 Task: Find connections with filter location Laranjeiras do Sul with filter topic #Personaldevelopmentwith filter profile language German with filter current company SK - Human Resources Consultant with filter school SIES College of Management Studies - India with filter industry Venture Capital and Private Equity Principals with filter service category Public Speaking with filter keywords title Administrative Assistant
Action: Mouse moved to (483, 70)
Screenshot: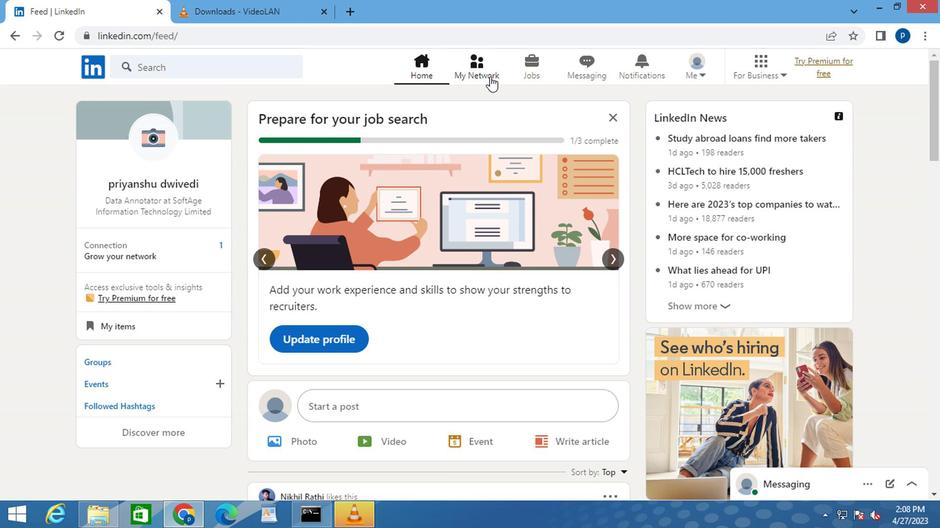 
Action: Mouse pressed left at (483, 70)
Screenshot: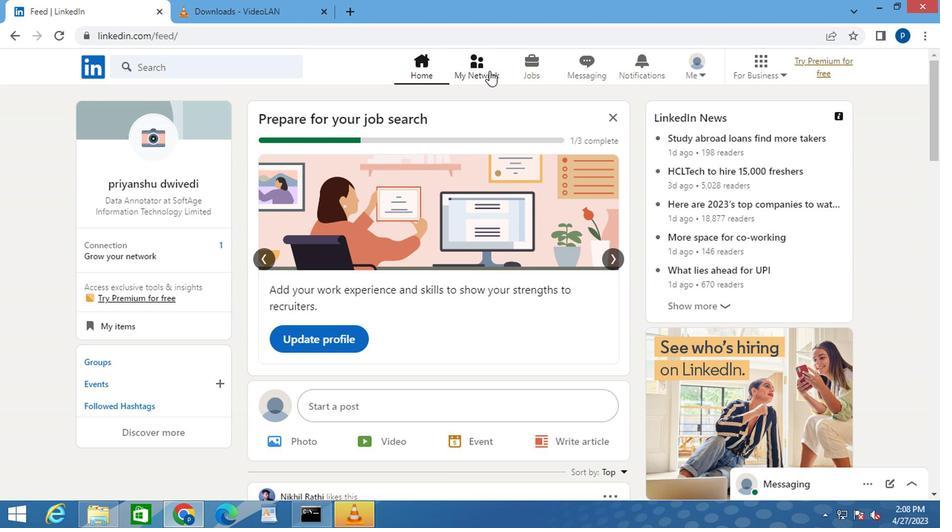 
Action: Mouse moved to (201, 146)
Screenshot: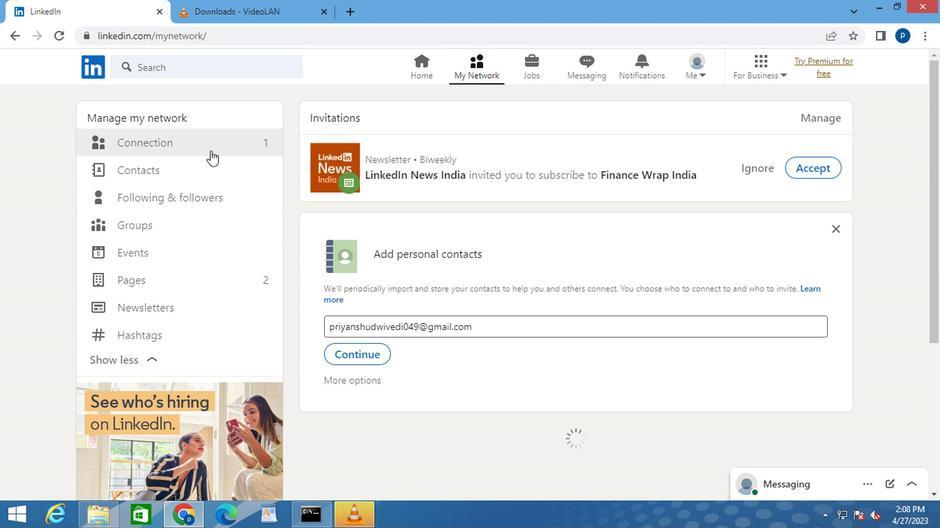 
Action: Mouse pressed left at (201, 146)
Screenshot: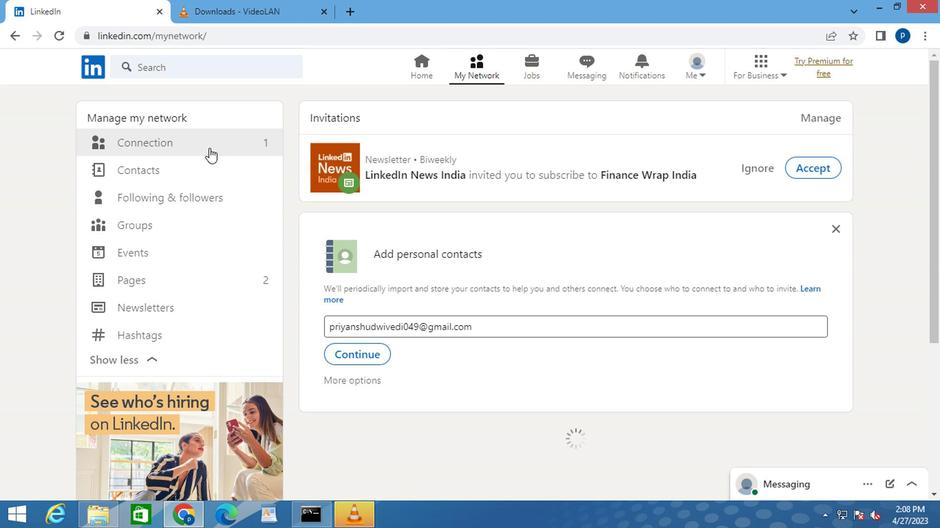 
Action: Mouse moved to (533, 147)
Screenshot: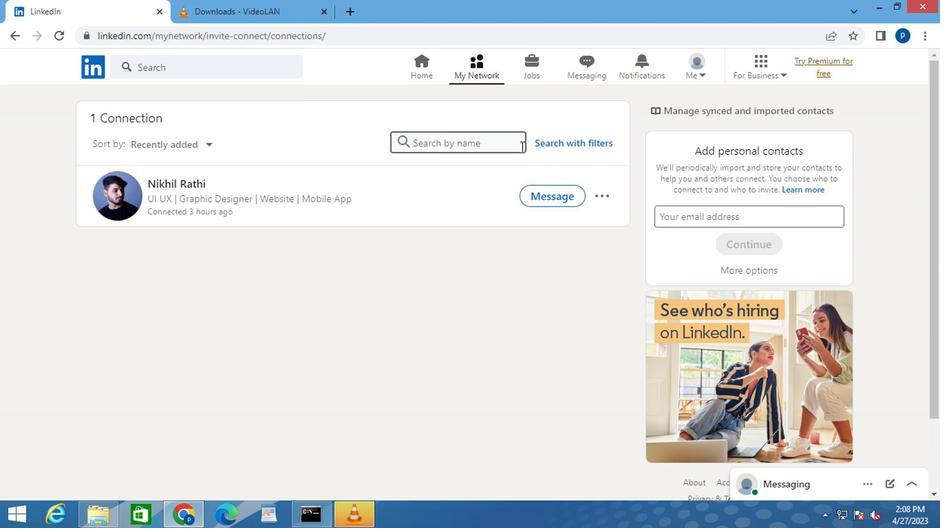 
Action: Mouse pressed left at (533, 147)
Screenshot: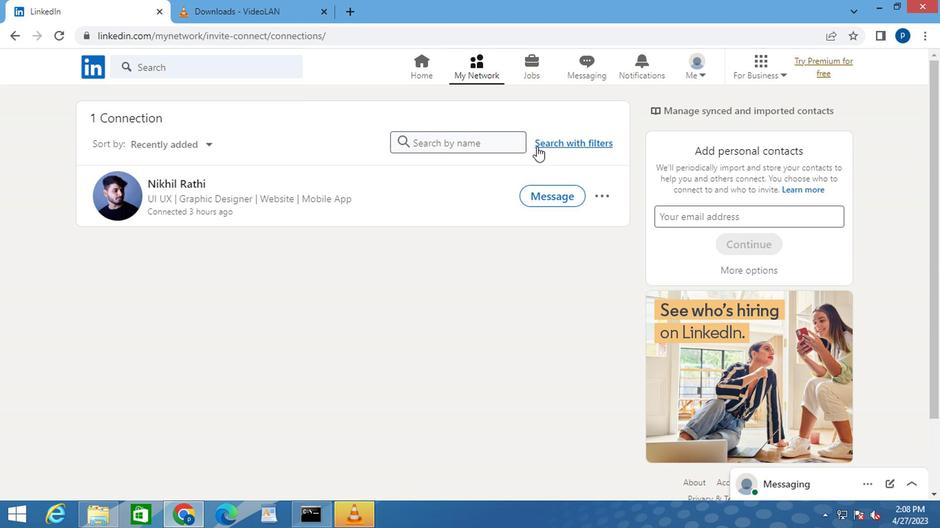 
Action: Mouse moved to (493, 100)
Screenshot: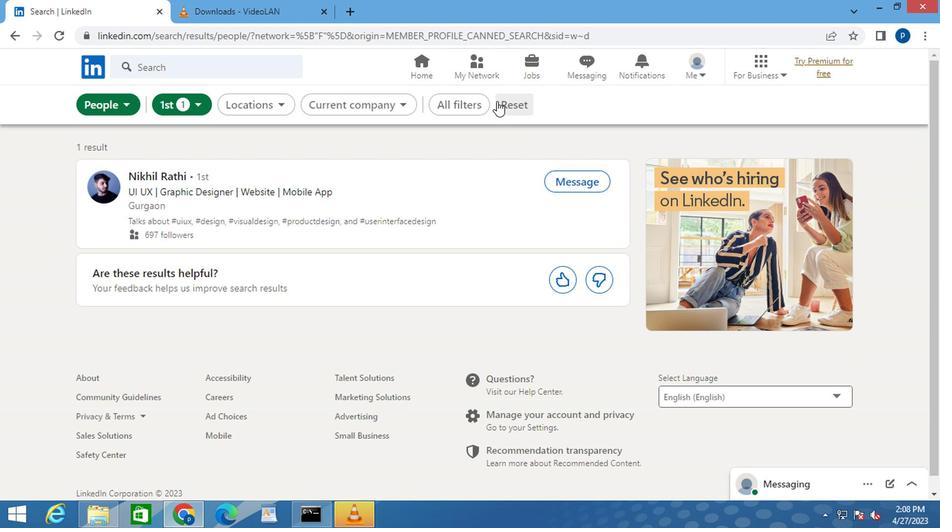 
Action: Mouse pressed left at (493, 100)
Screenshot: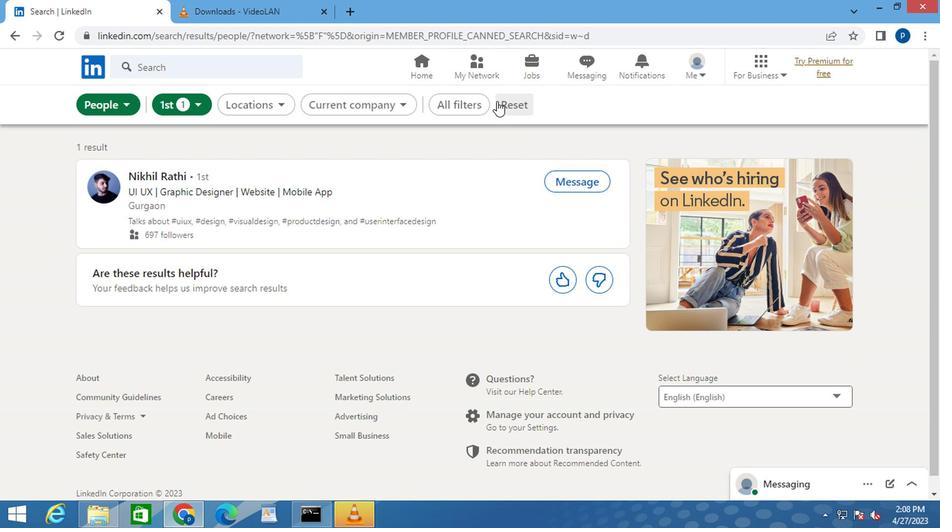 
Action: Mouse moved to (490, 105)
Screenshot: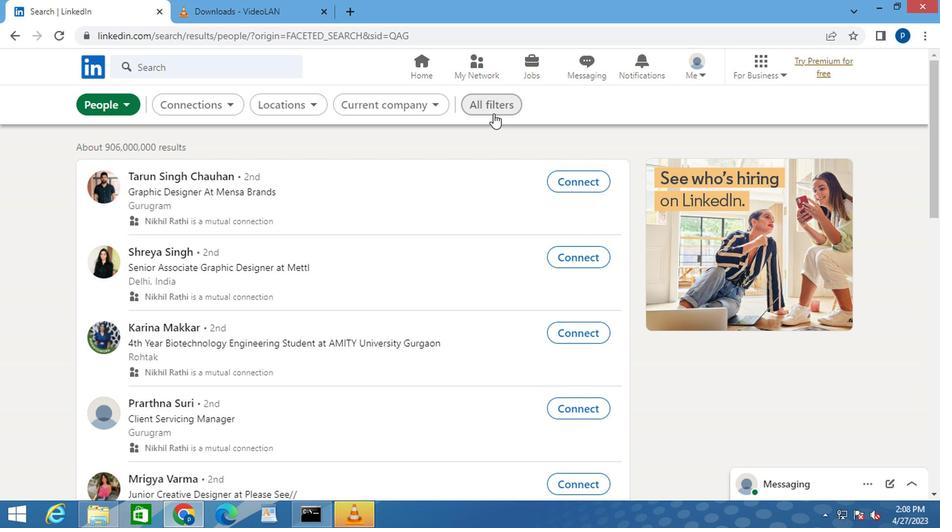 
Action: Mouse pressed left at (490, 105)
Screenshot: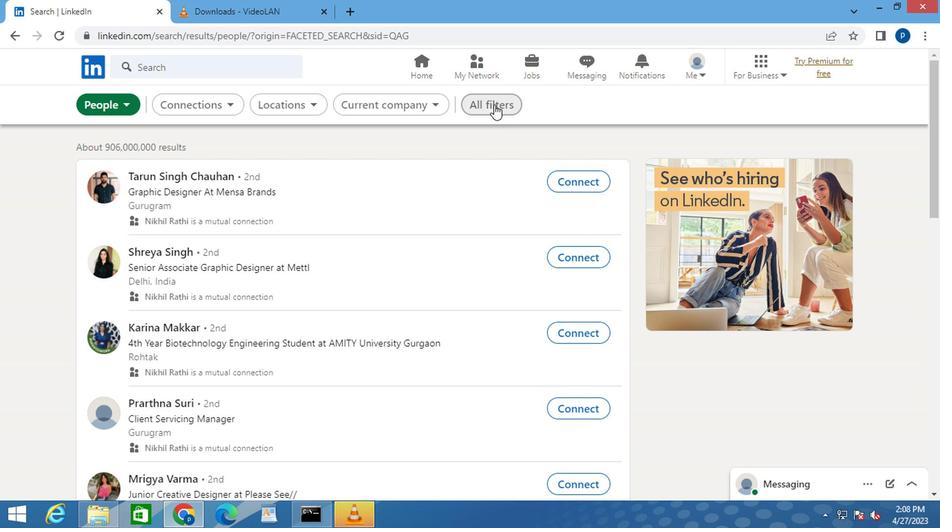 
Action: Mouse pressed left at (490, 105)
Screenshot: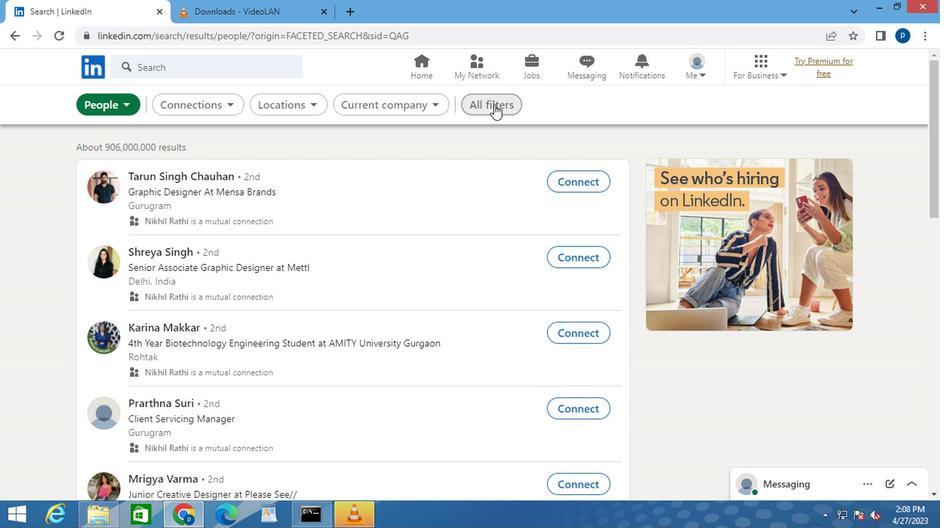 
Action: Mouse moved to (489, 109)
Screenshot: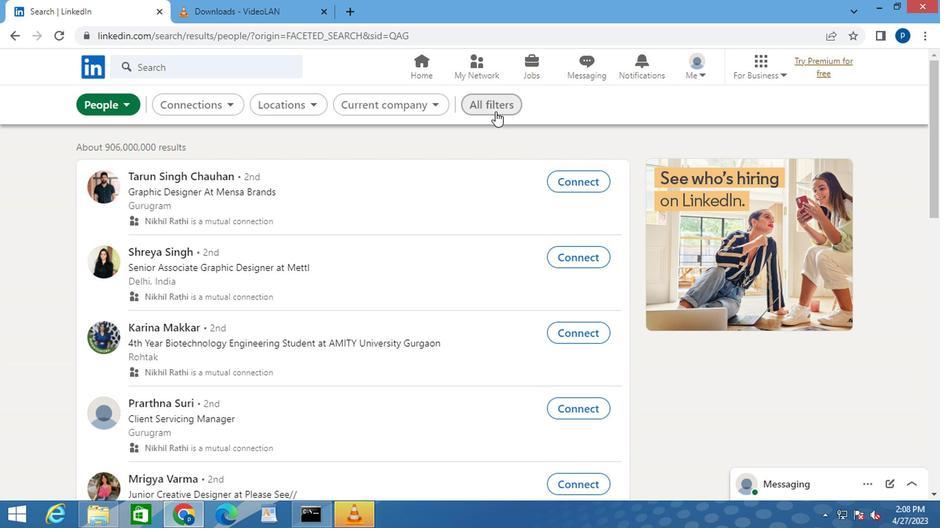 
Action: Mouse pressed left at (489, 109)
Screenshot: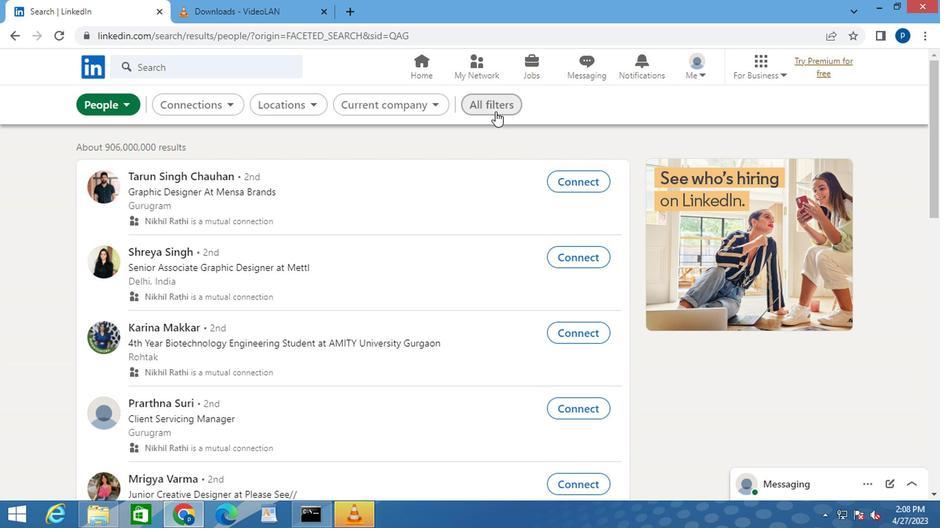 
Action: Mouse moved to (632, 284)
Screenshot: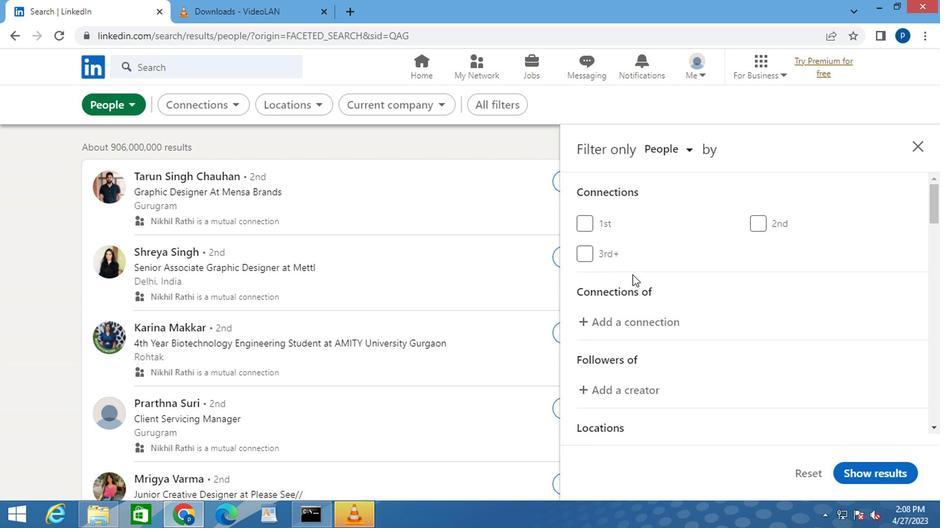 
Action: Mouse scrolled (632, 283) with delta (0, 0)
Screenshot: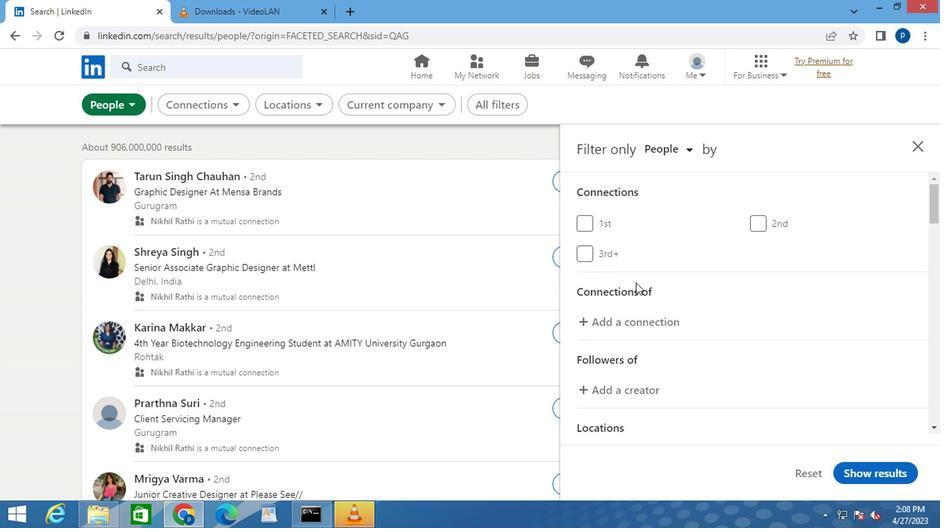 
Action: Mouse scrolled (632, 283) with delta (0, 0)
Screenshot: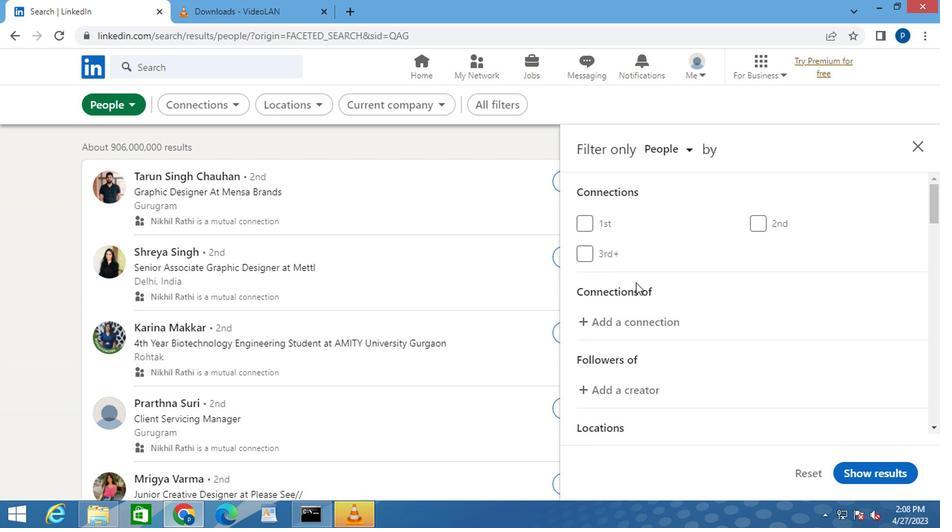 
Action: Mouse moved to (787, 383)
Screenshot: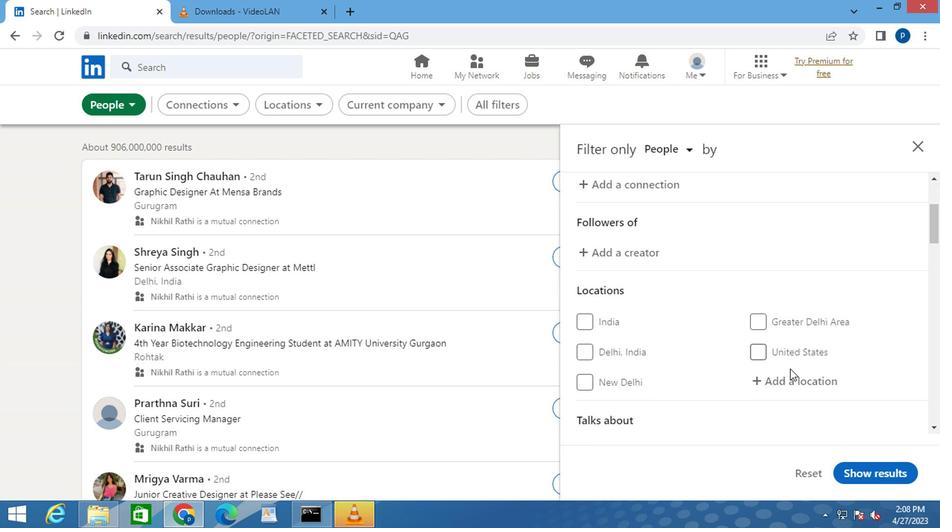 
Action: Mouse pressed left at (787, 383)
Screenshot: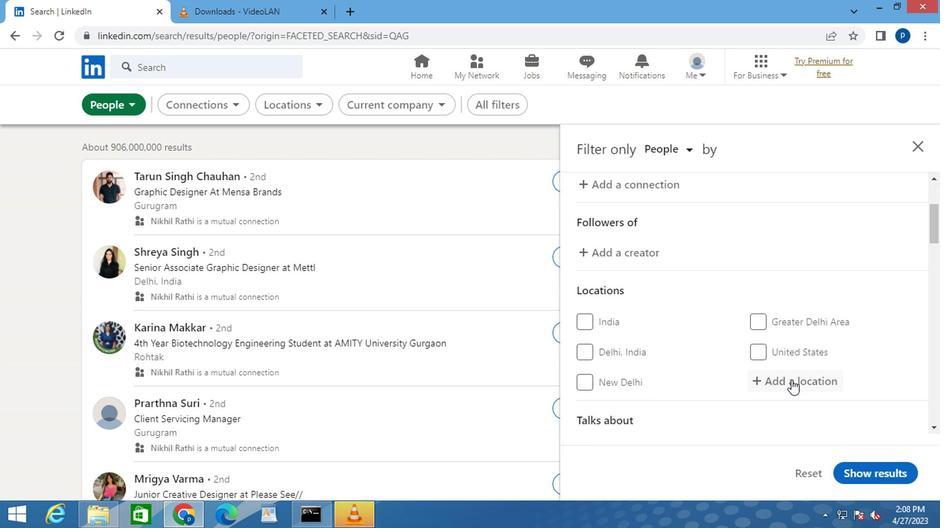 
Action: Key pressed l<Key.caps_lock>aranjeiras
Screenshot: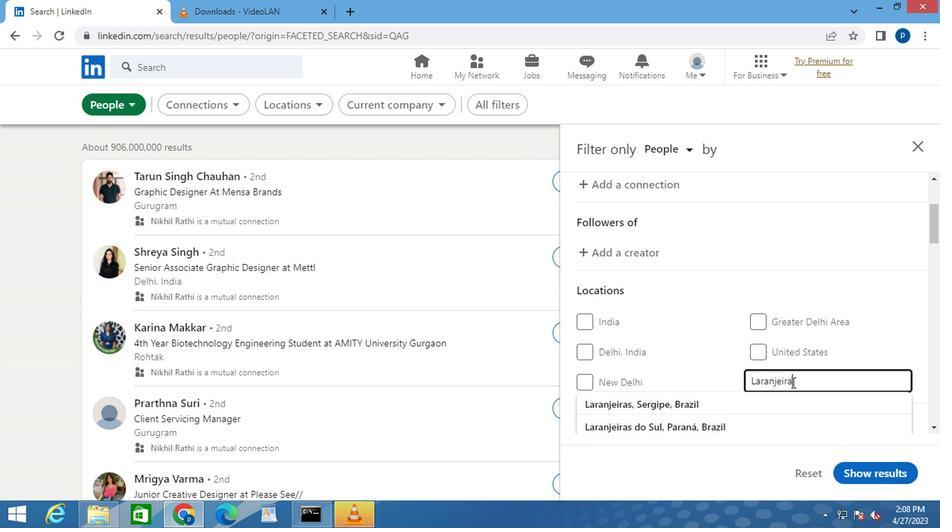 
Action: Mouse moved to (629, 400)
Screenshot: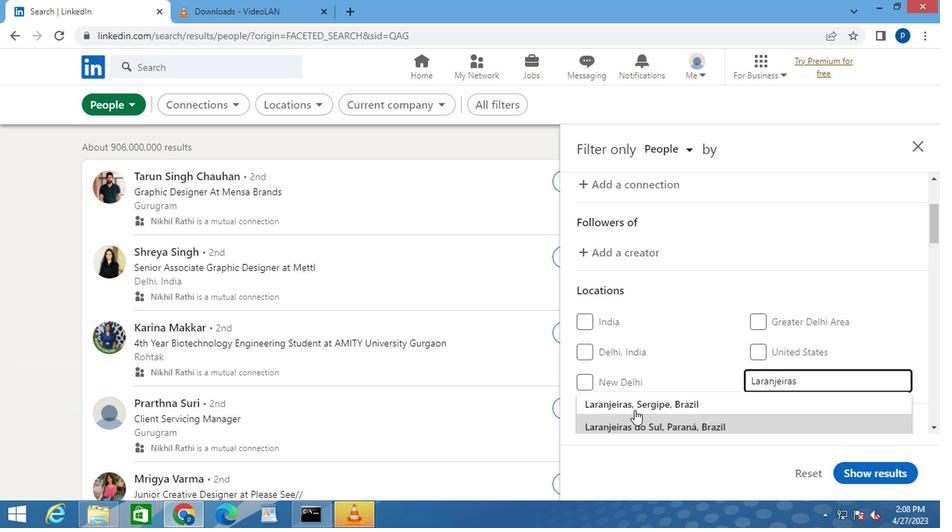 
Action: Mouse pressed left at (629, 400)
Screenshot: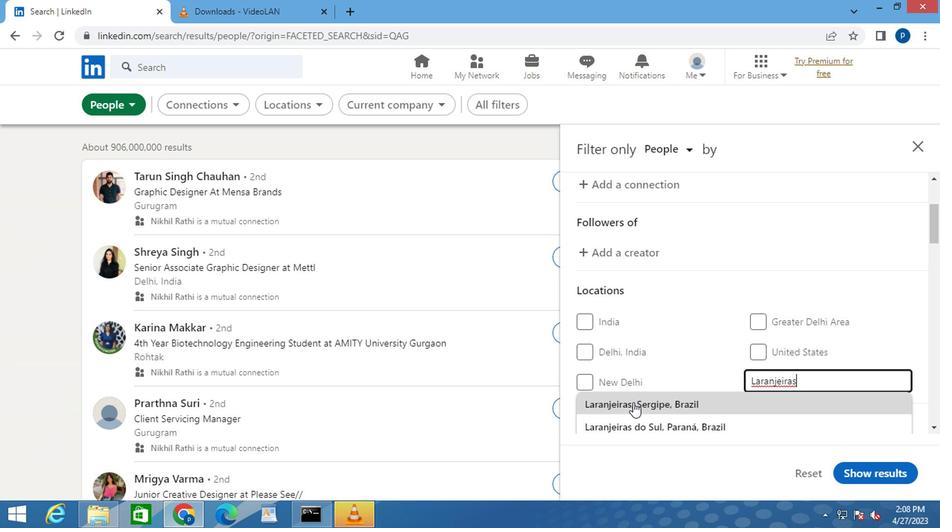 
Action: Mouse moved to (633, 396)
Screenshot: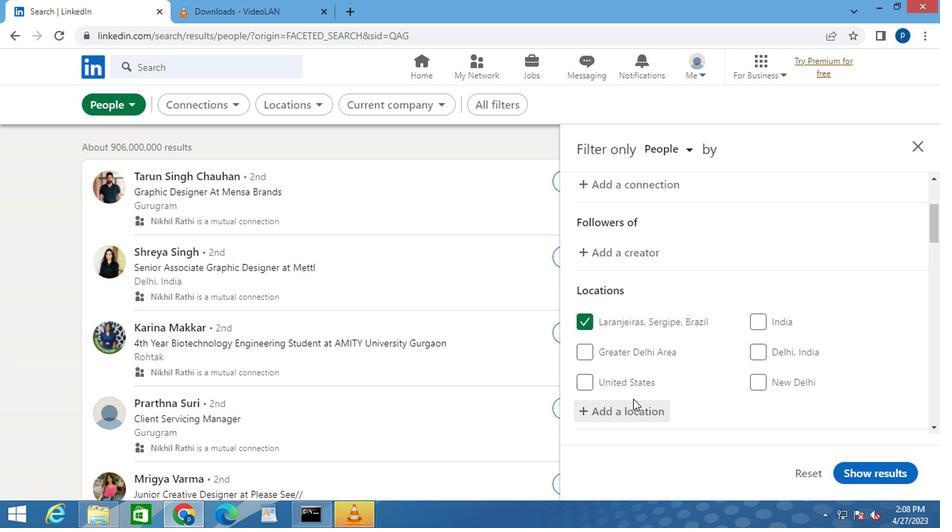 
Action: Mouse scrolled (633, 395) with delta (0, 0)
Screenshot: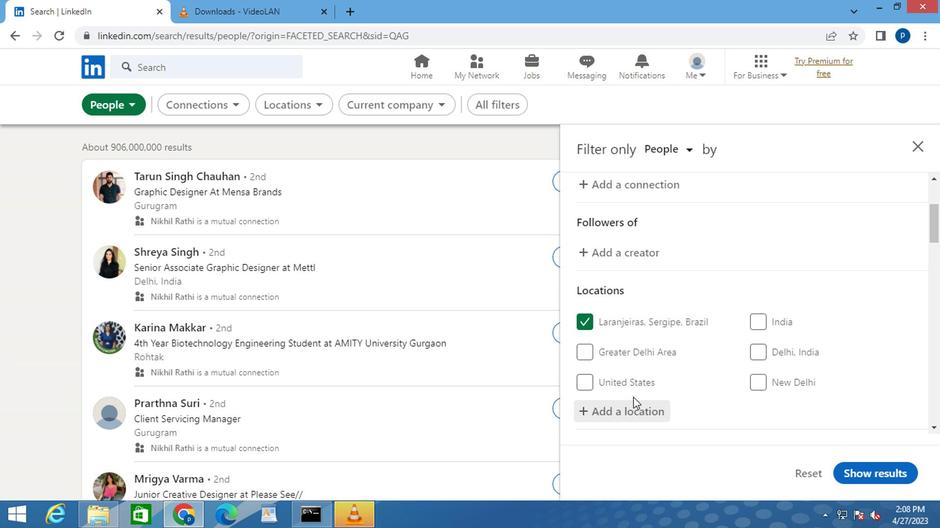 
Action: Mouse scrolled (633, 395) with delta (0, 0)
Screenshot: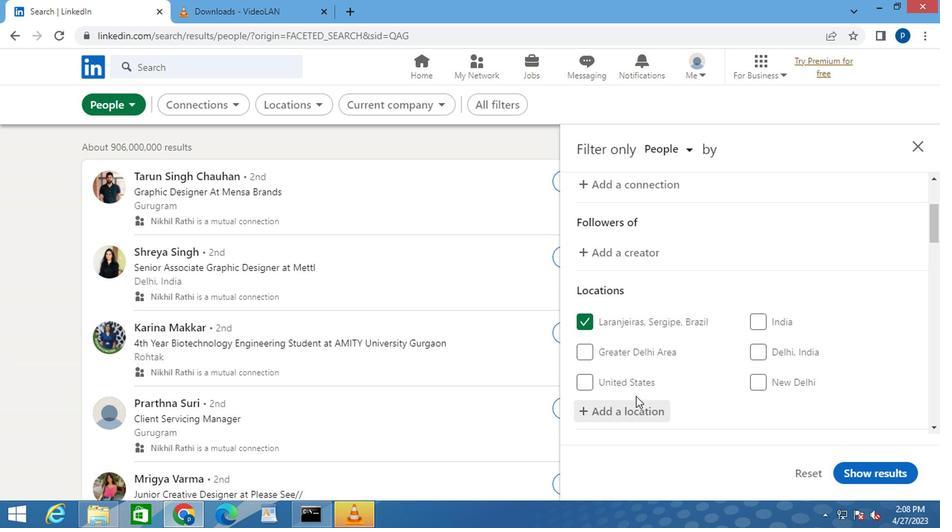 
Action: Mouse moved to (634, 394)
Screenshot: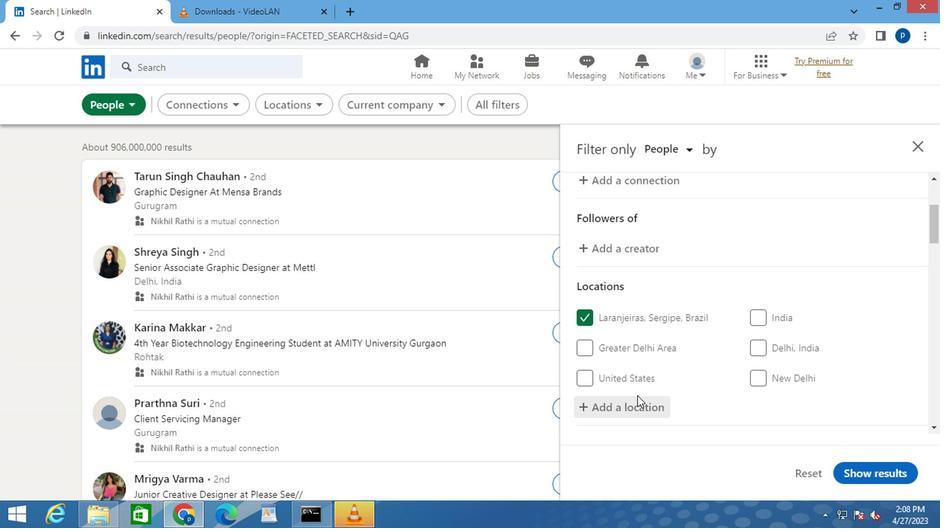 
Action: Mouse scrolled (634, 393) with delta (0, 0)
Screenshot: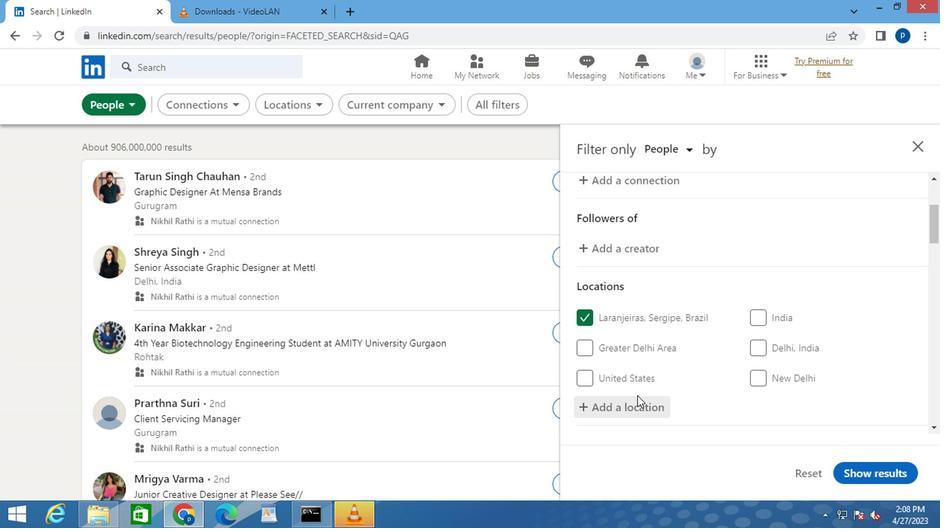 
Action: Mouse moved to (754, 335)
Screenshot: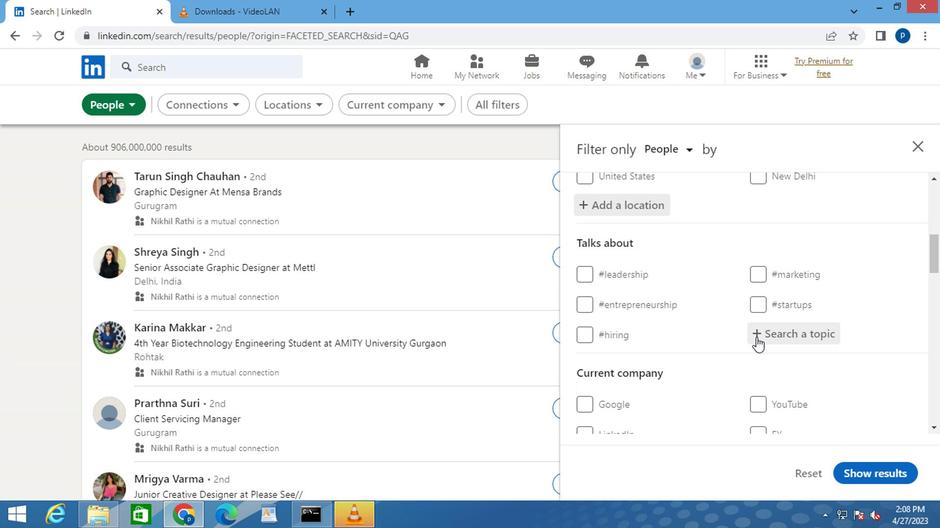 
Action: Mouse pressed left at (754, 335)
Screenshot: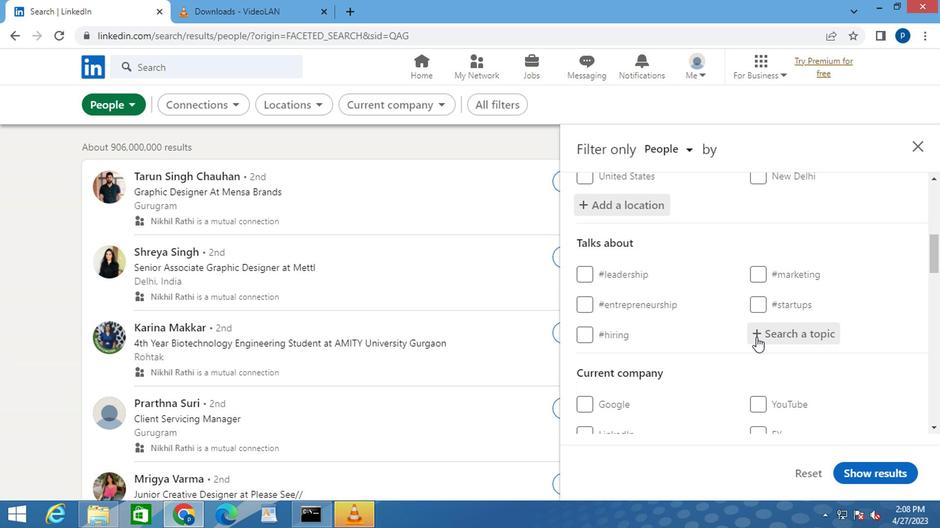 
Action: Key pressed <Key.shift>#<Key.caps_lock>P<Key.caps_lock>ERSONALDEVELOPMENT
Screenshot: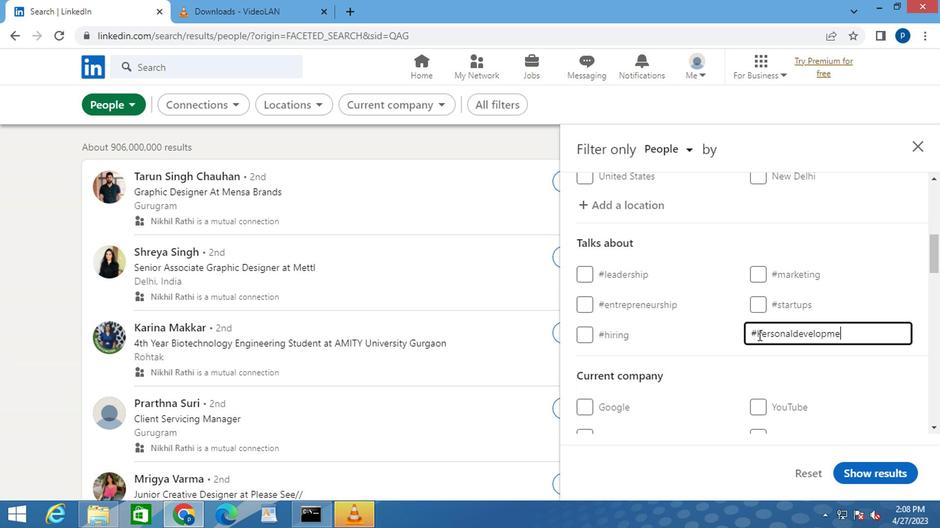 
Action: Mouse moved to (720, 347)
Screenshot: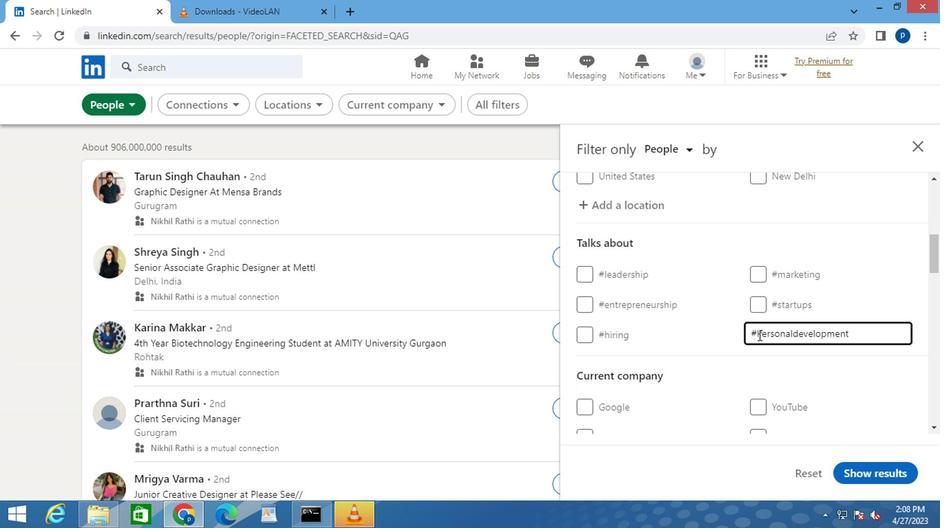 
Action: Mouse scrolled (720, 346) with delta (0, 0)
Screenshot: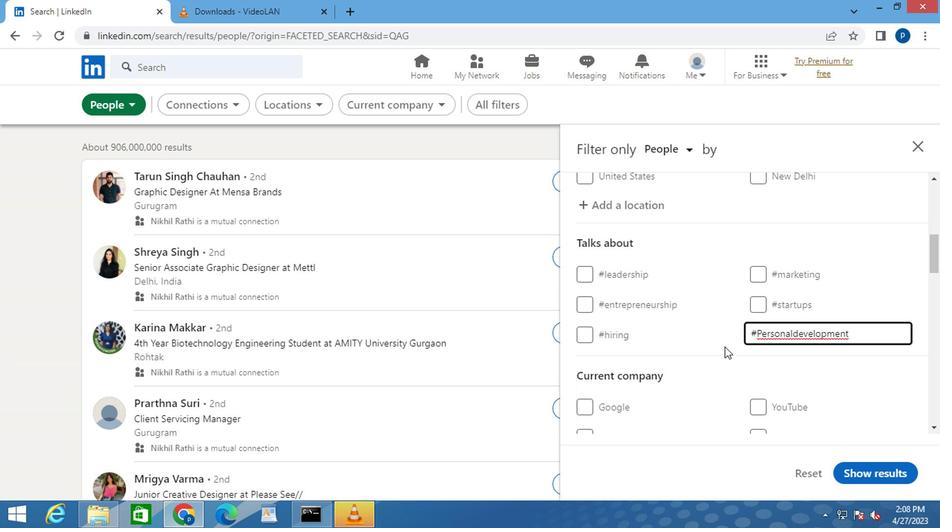 
Action: Mouse scrolled (720, 346) with delta (0, 0)
Screenshot: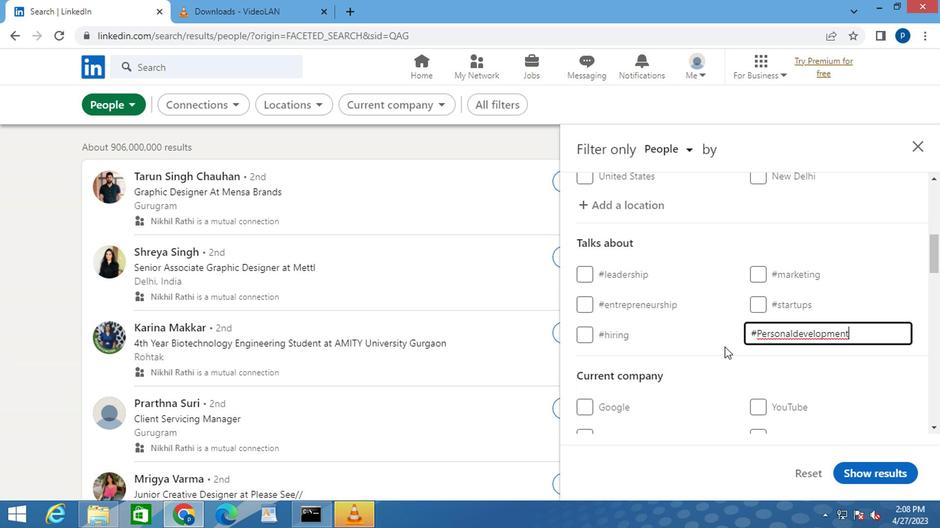 
Action: Mouse moved to (719, 347)
Screenshot: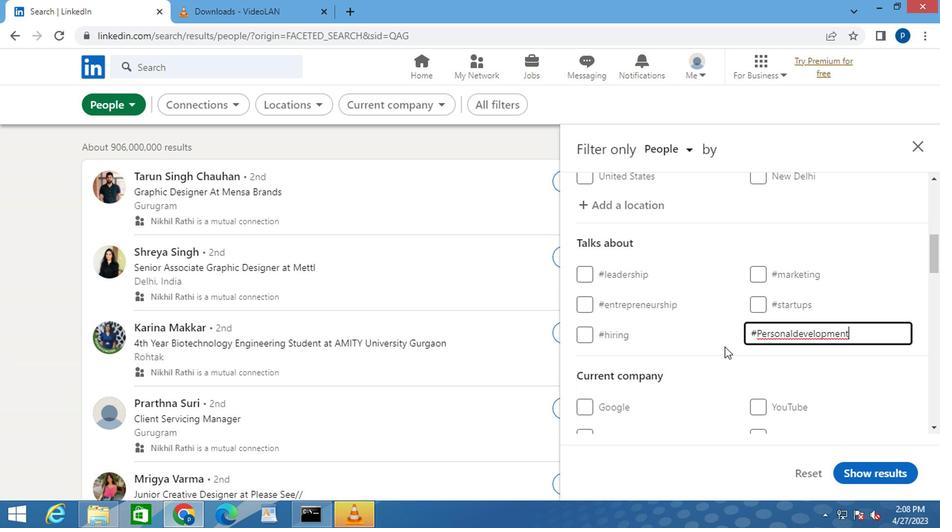
Action: Mouse scrolled (719, 346) with delta (0, 0)
Screenshot: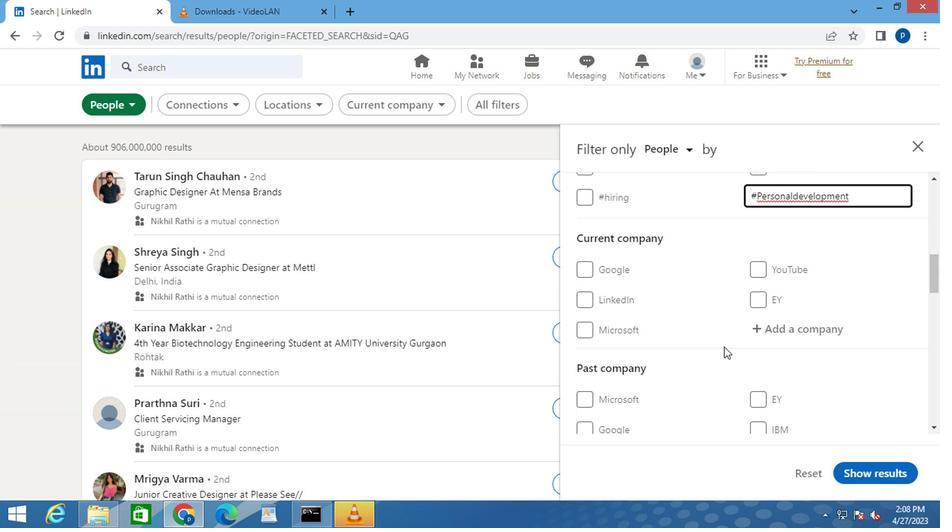 
Action: Mouse moved to (719, 347)
Screenshot: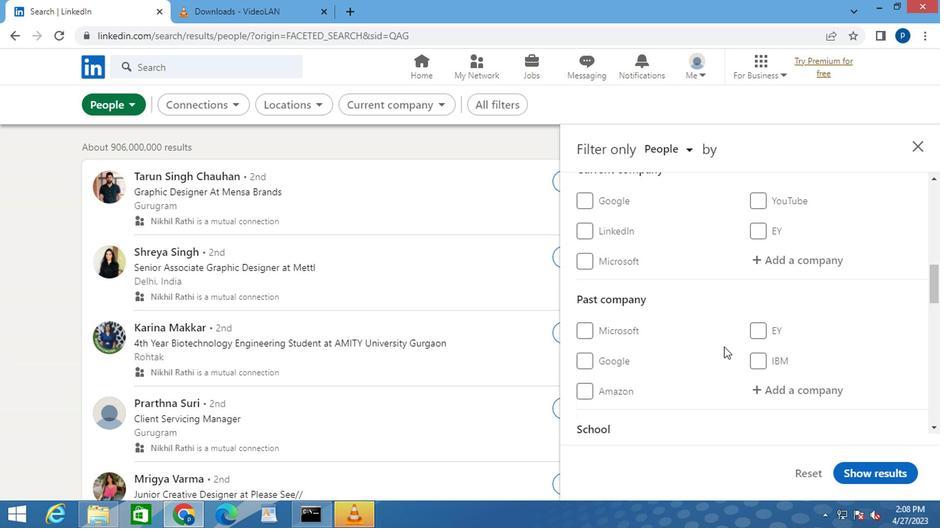 
Action: Mouse scrolled (719, 346) with delta (0, 0)
Screenshot: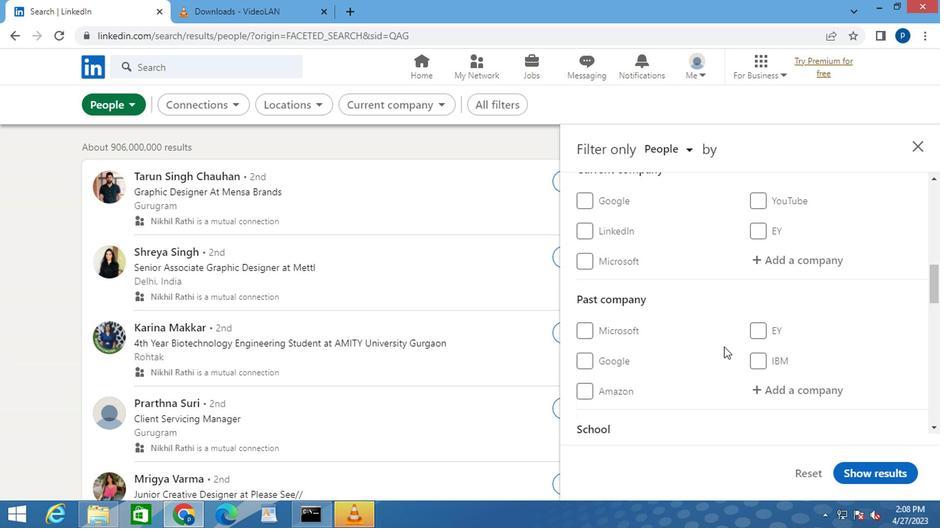 
Action: Mouse moved to (718, 347)
Screenshot: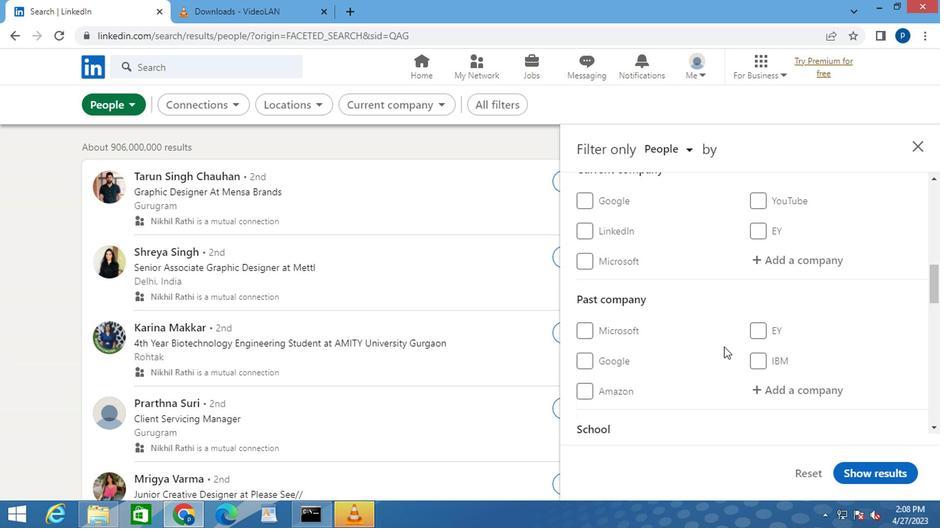 
Action: Mouse scrolled (718, 346) with delta (0, 0)
Screenshot: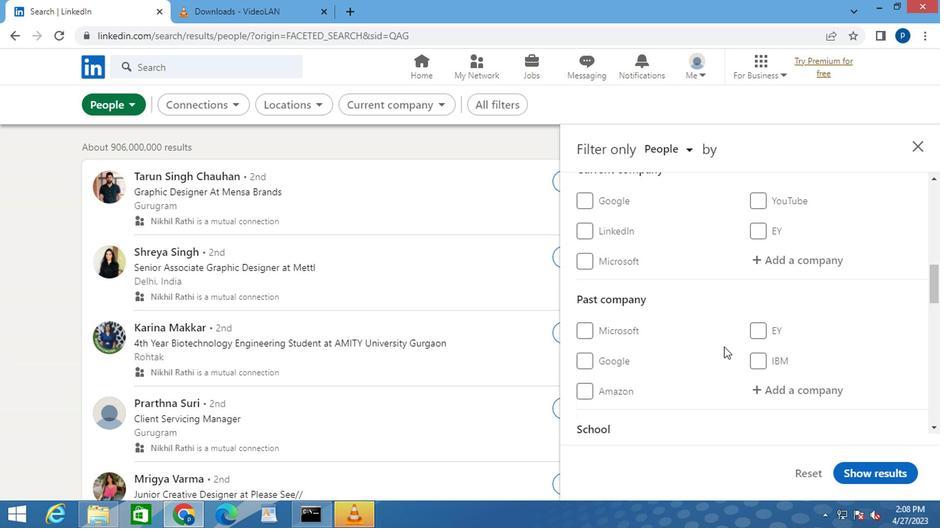
Action: Mouse moved to (705, 340)
Screenshot: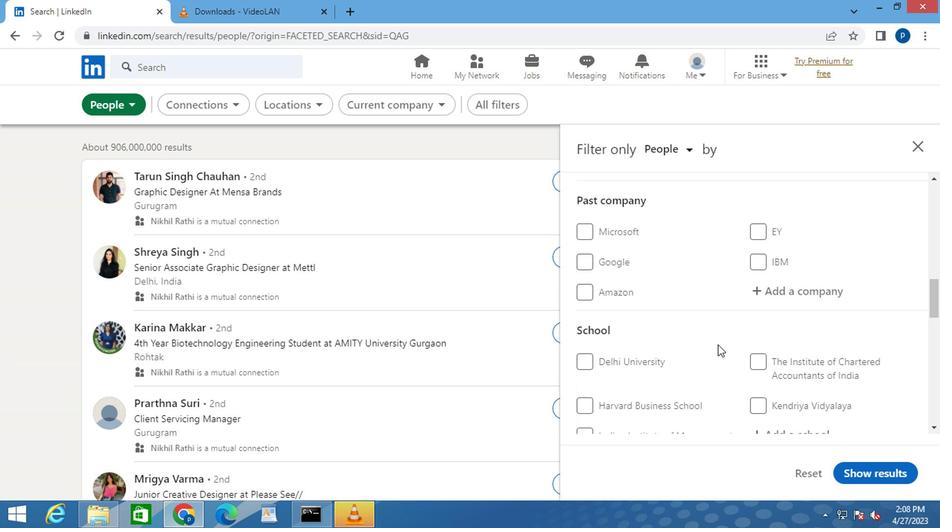 
Action: Mouse scrolled (705, 339) with delta (0, 0)
Screenshot: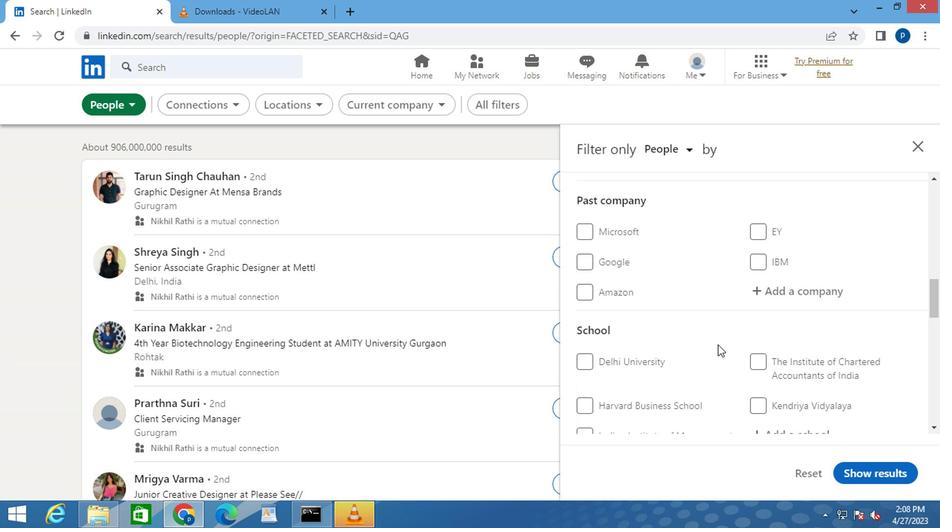 
Action: Mouse moved to (697, 342)
Screenshot: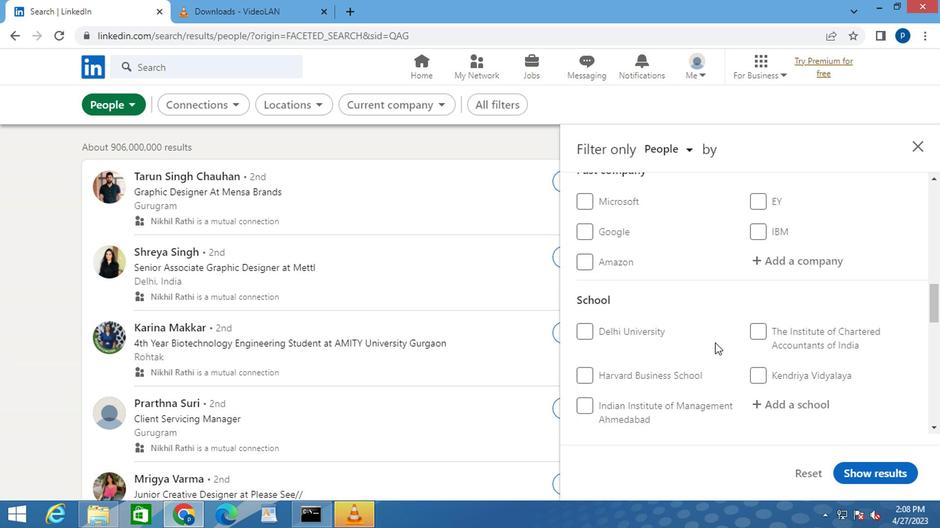 
Action: Mouse scrolled (697, 341) with delta (0, 0)
Screenshot: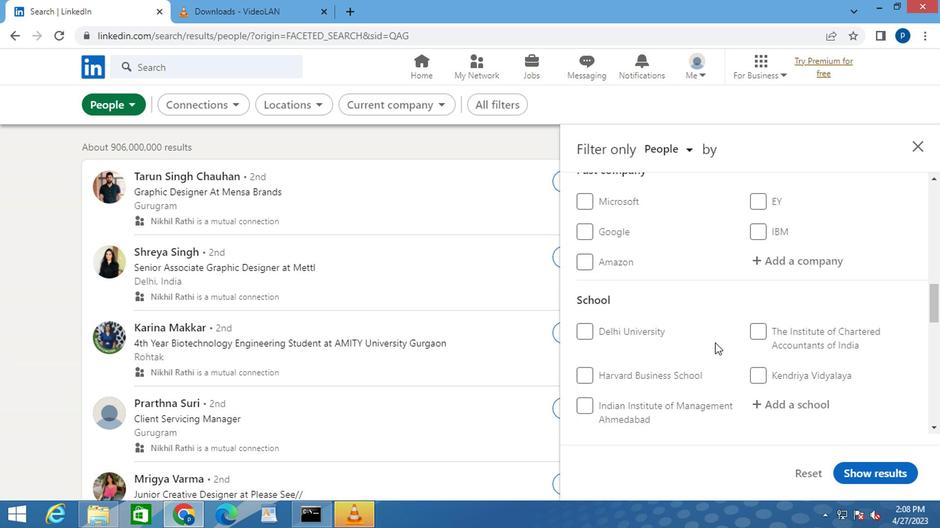 
Action: Mouse moved to (696, 342)
Screenshot: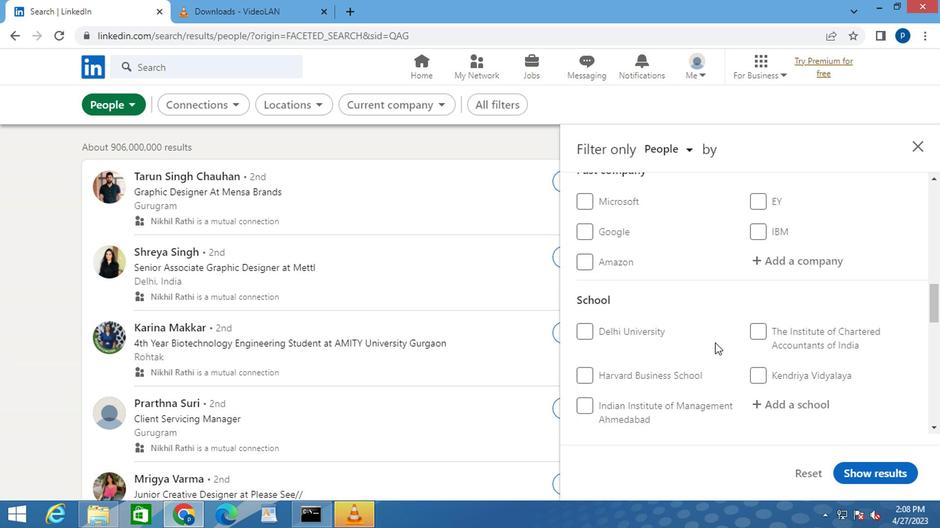
Action: Mouse scrolled (696, 341) with delta (0, 0)
Screenshot: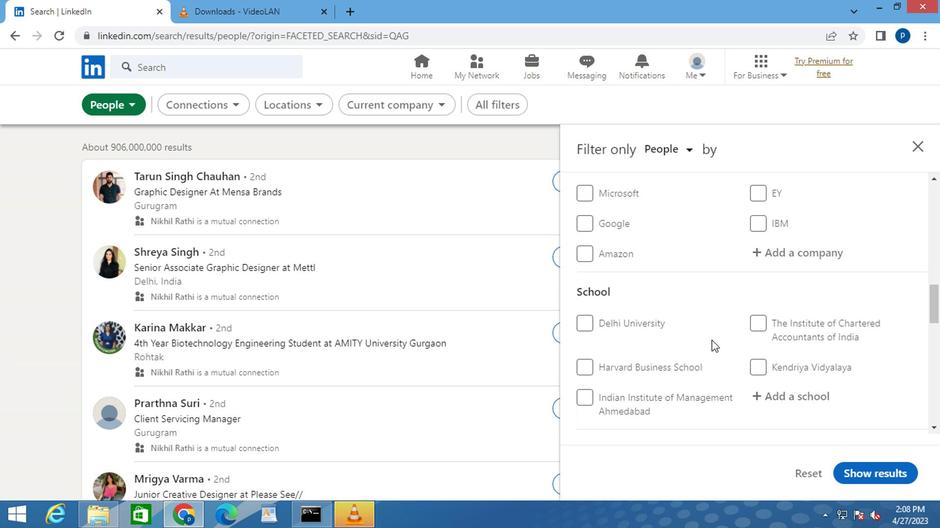 
Action: Mouse moved to (690, 339)
Screenshot: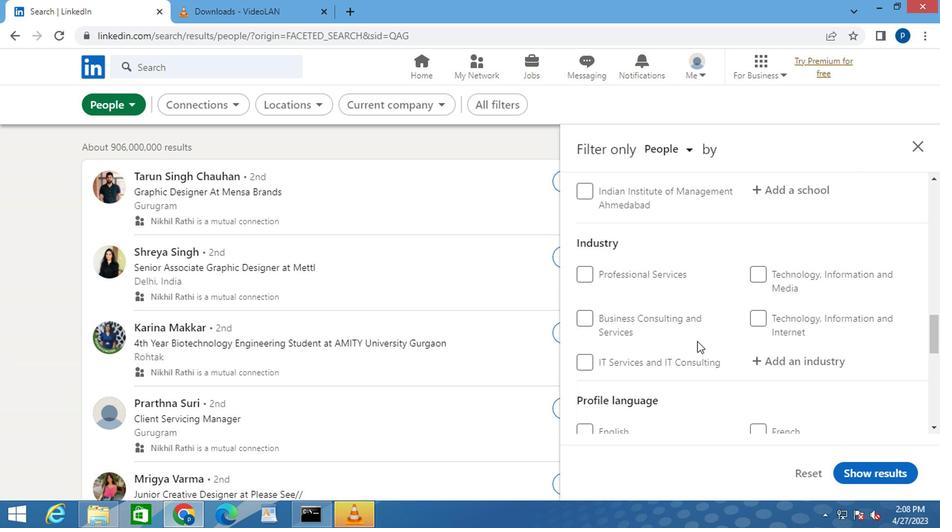 
Action: Mouse scrolled (690, 339) with delta (0, 0)
Screenshot: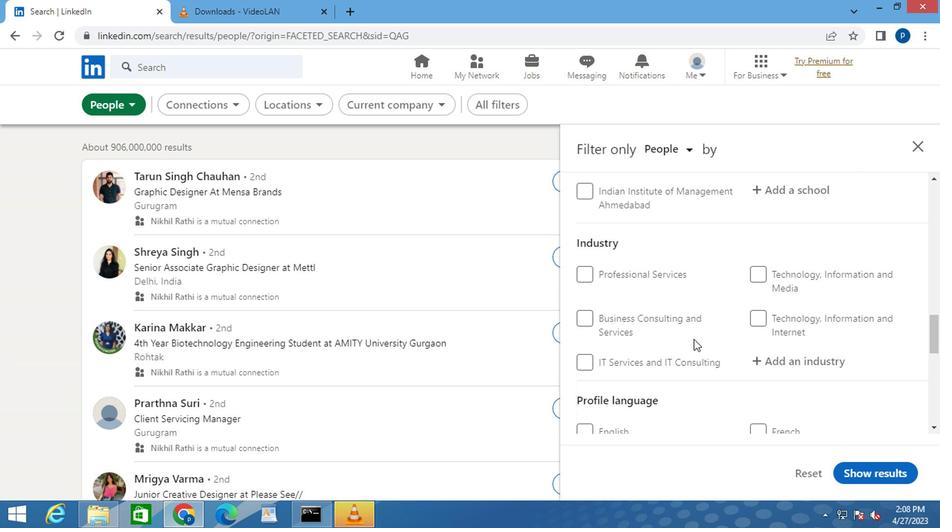 
Action: Mouse scrolled (690, 339) with delta (0, 0)
Screenshot: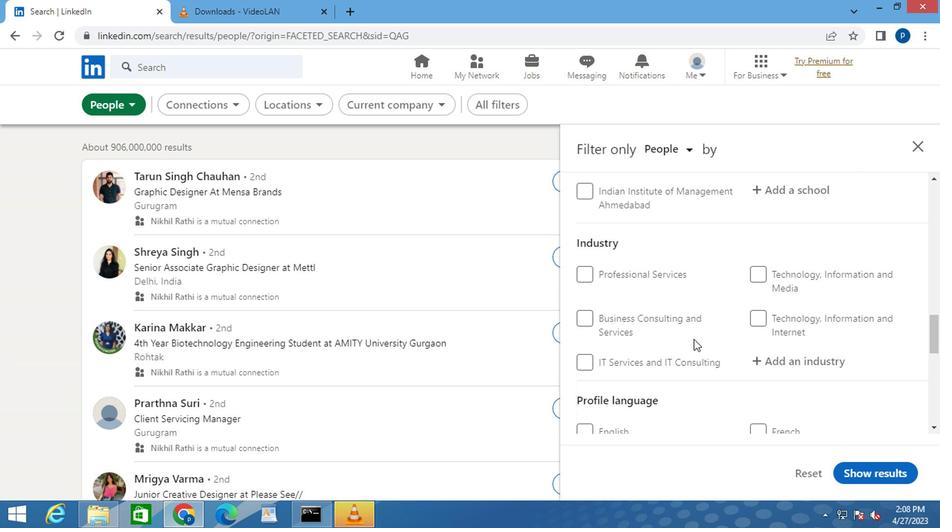 
Action: Mouse moved to (589, 357)
Screenshot: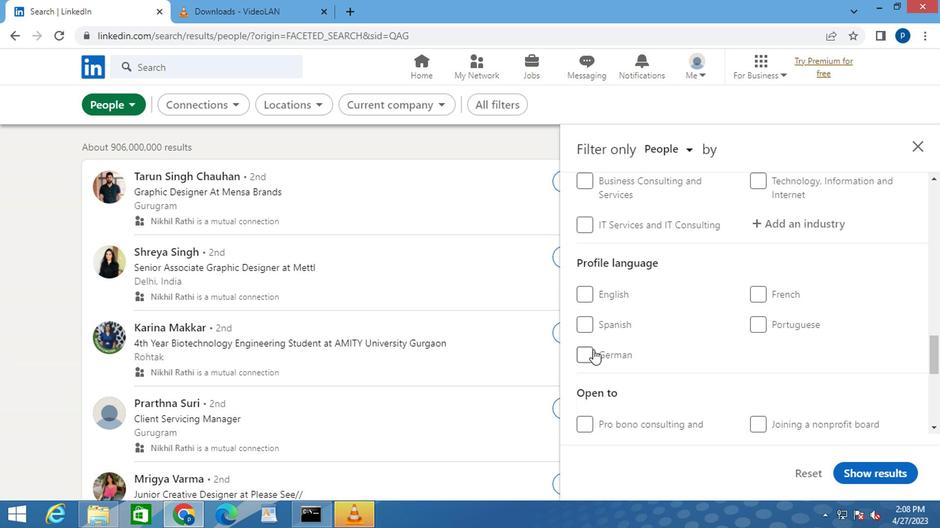 
Action: Mouse pressed left at (589, 357)
Screenshot: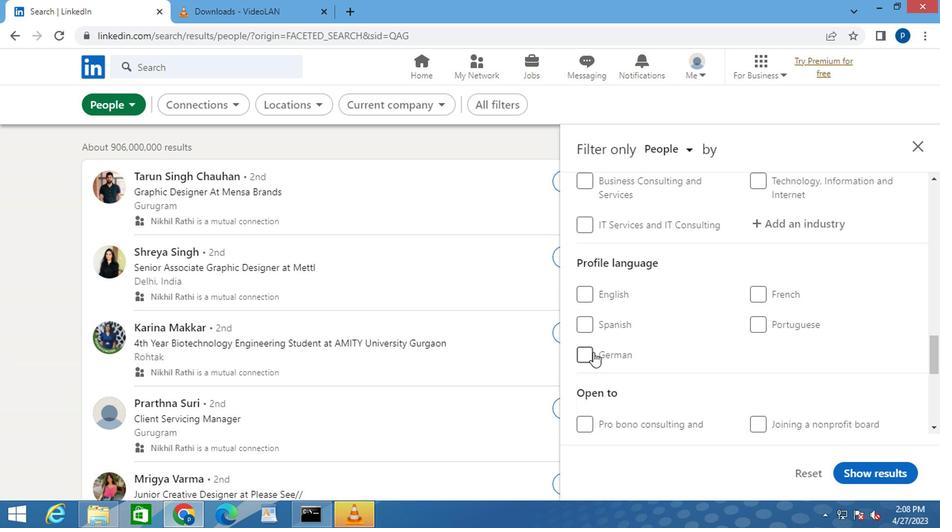 
Action: Mouse moved to (653, 326)
Screenshot: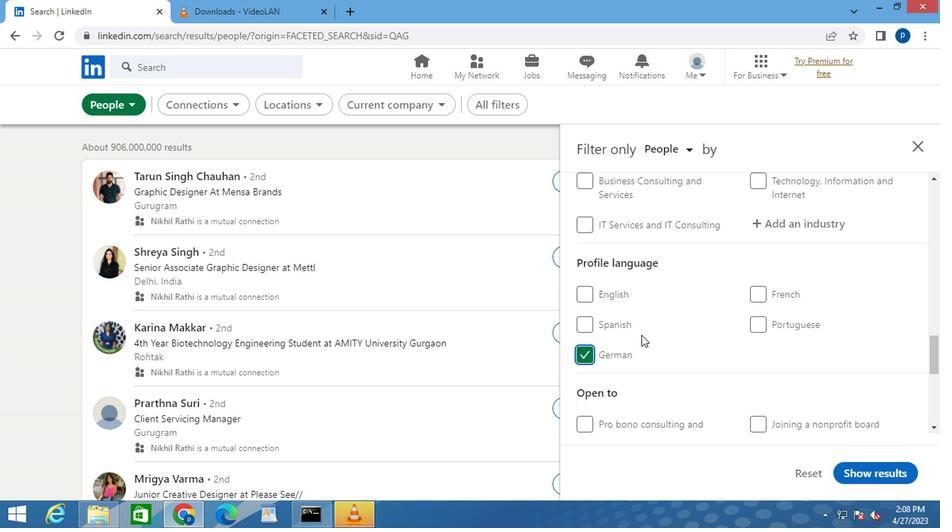 
Action: Mouse scrolled (653, 327) with delta (0, 0)
Screenshot: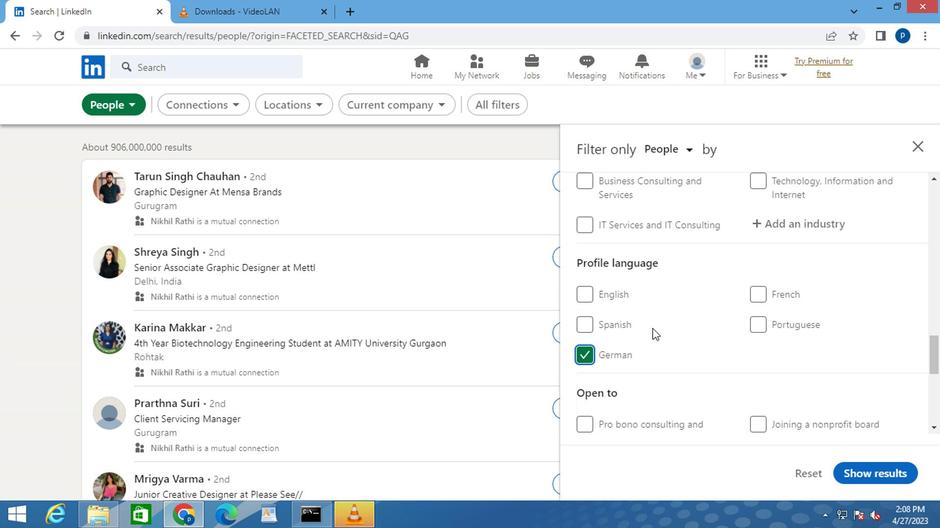 
Action: Mouse scrolled (653, 327) with delta (0, 0)
Screenshot: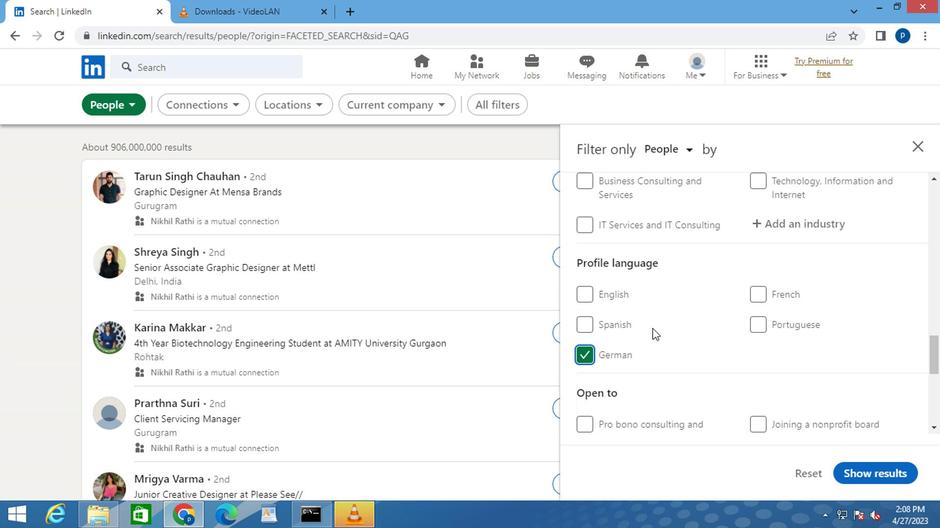 
Action: Mouse scrolled (653, 327) with delta (0, 0)
Screenshot: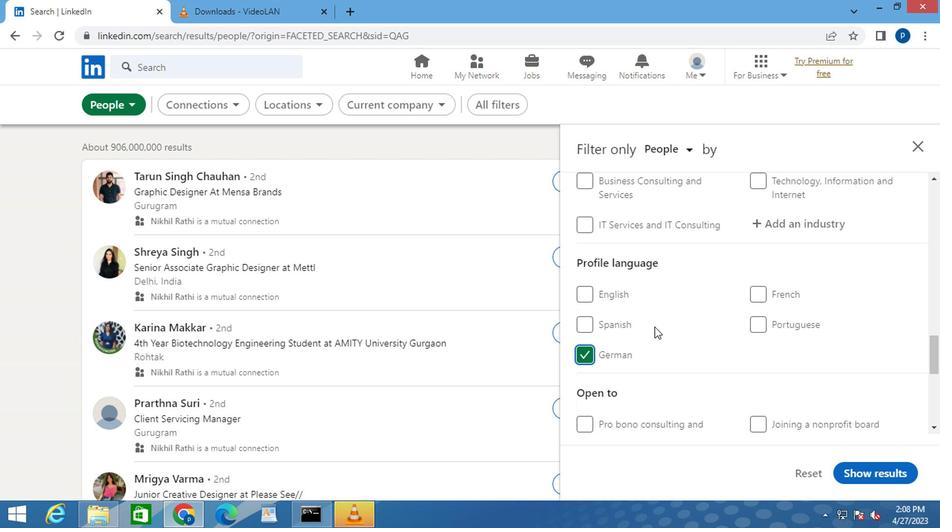 
Action: Mouse scrolled (653, 327) with delta (0, 0)
Screenshot: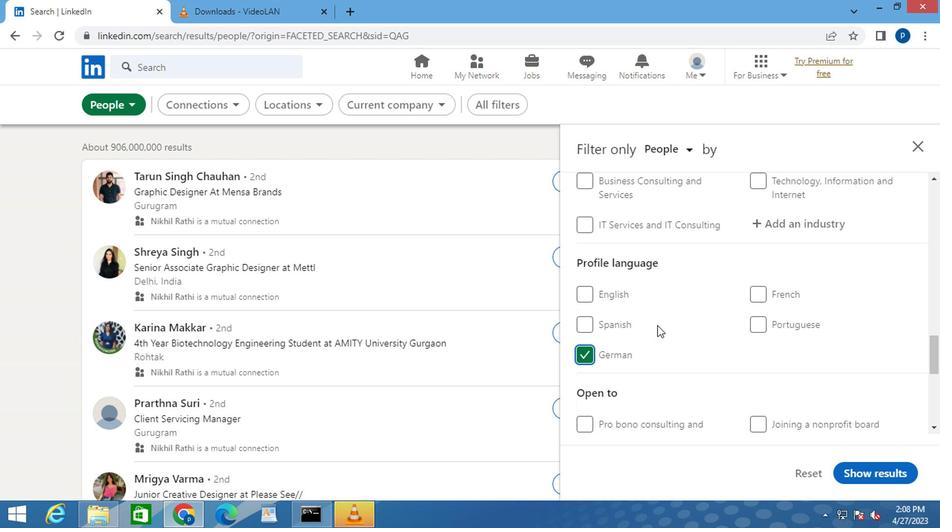 
Action: Mouse moved to (653, 326)
Screenshot: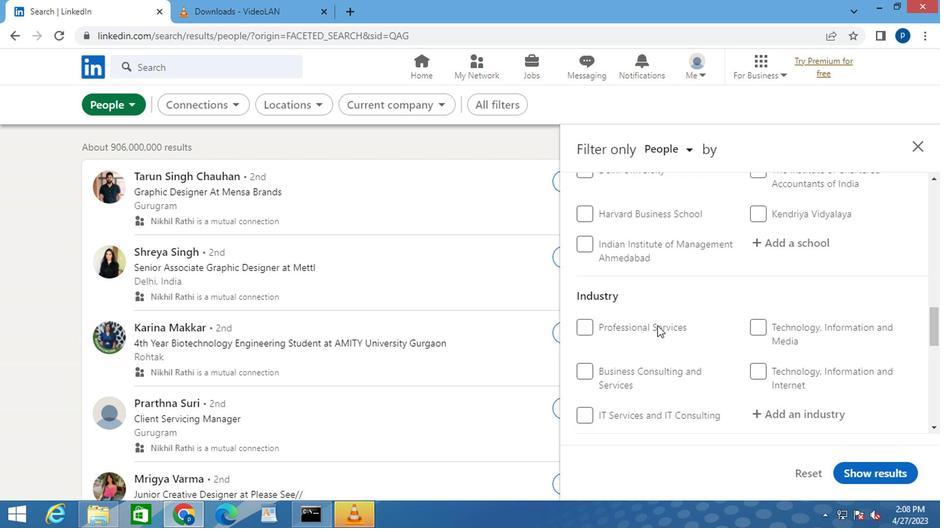 
Action: Mouse scrolled (653, 327) with delta (0, 0)
Screenshot: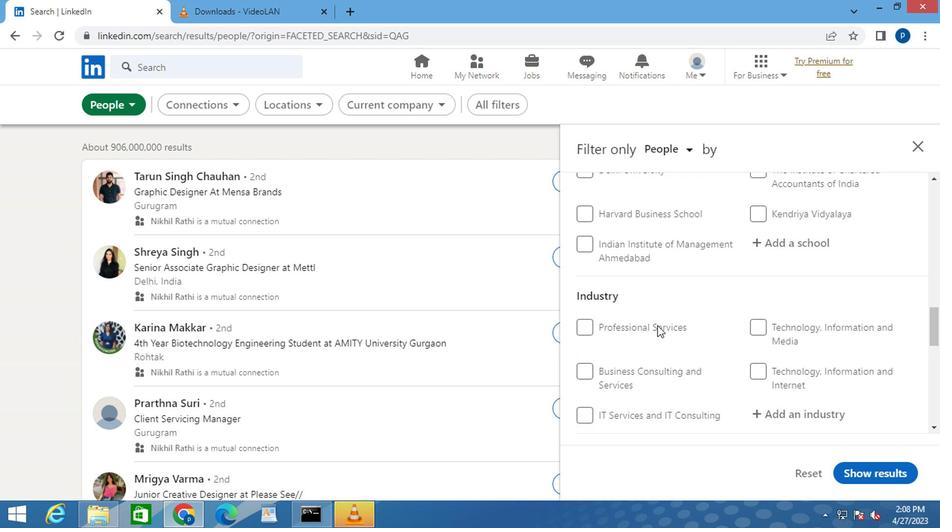 
Action: Mouse scrolled (653, 327) with delta (0, 0)
Screenshot: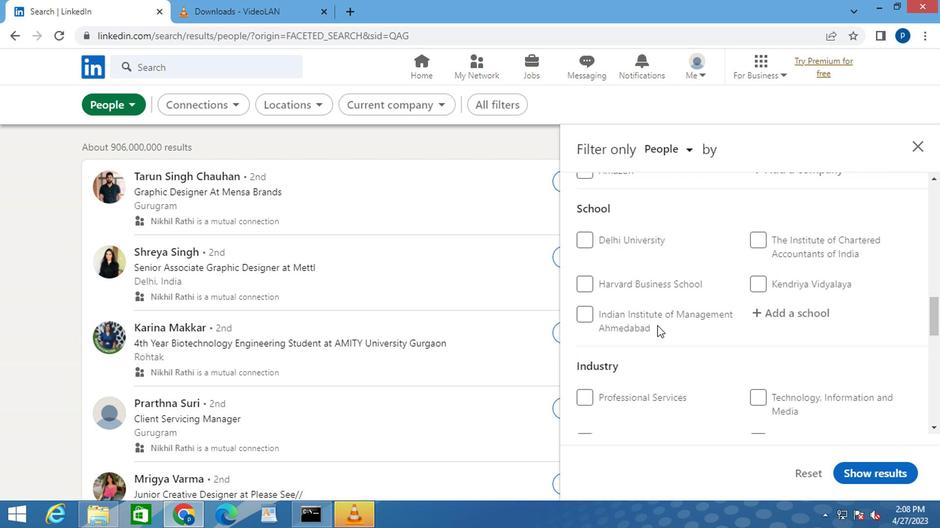 
Action: Mouse moved to (758, 315)
Screenshot: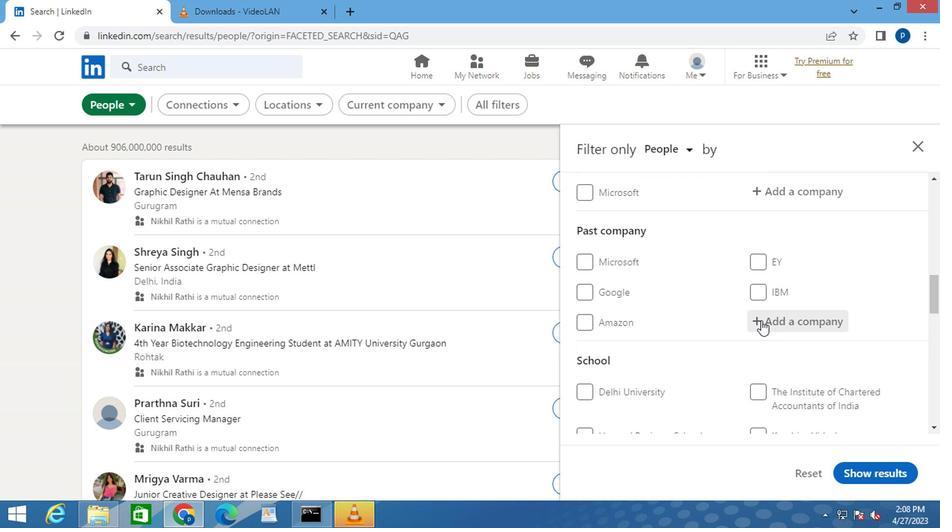 
Action: Mouse scrolled (758, 315) with delta (0, 0)
Screenshot: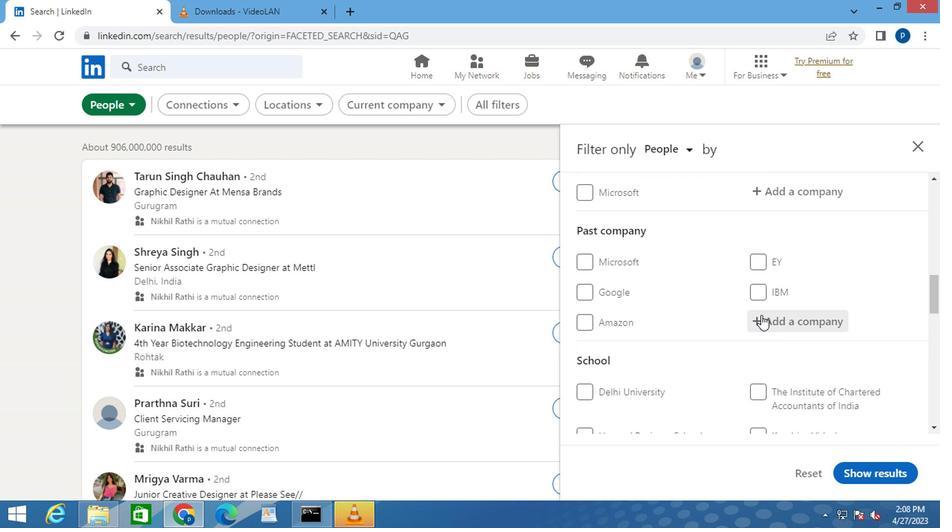 
Action: Mouse moved to (762, 264)
Screenshot: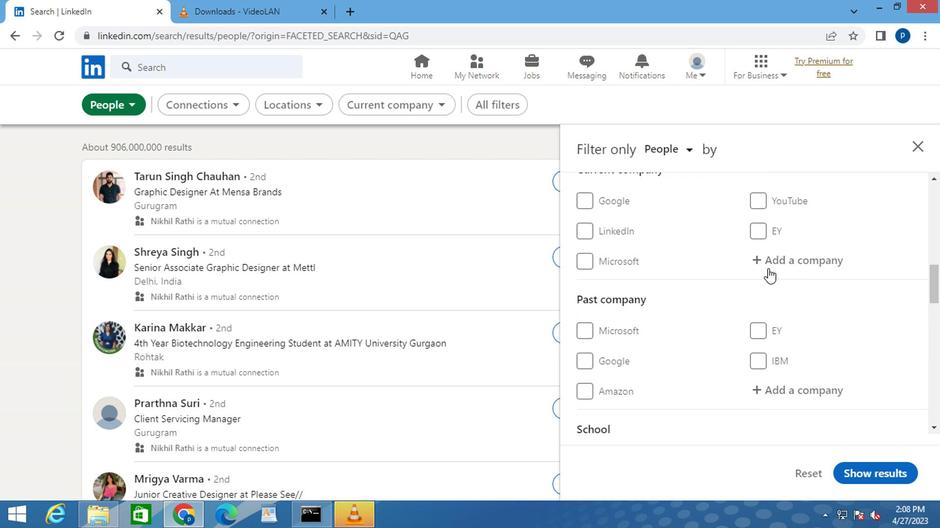 
Action: Mouse pressed left at (762, 264)
Screenshot: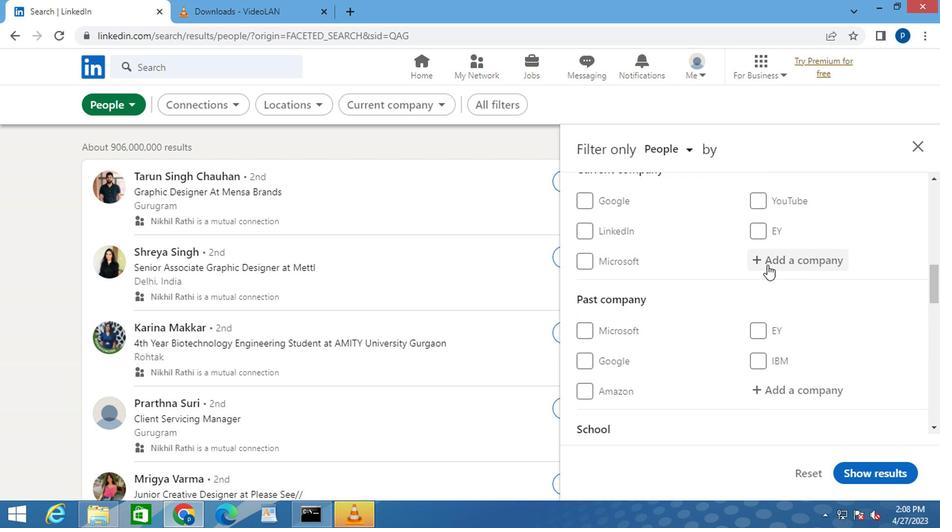 
Action: Key pressed <Key.caps_lock>SK<Key.space>H<Key.caps_lock>UMAN<Key.space><Key.caps_lock>R<Key.caps_lock>E
Screenshot: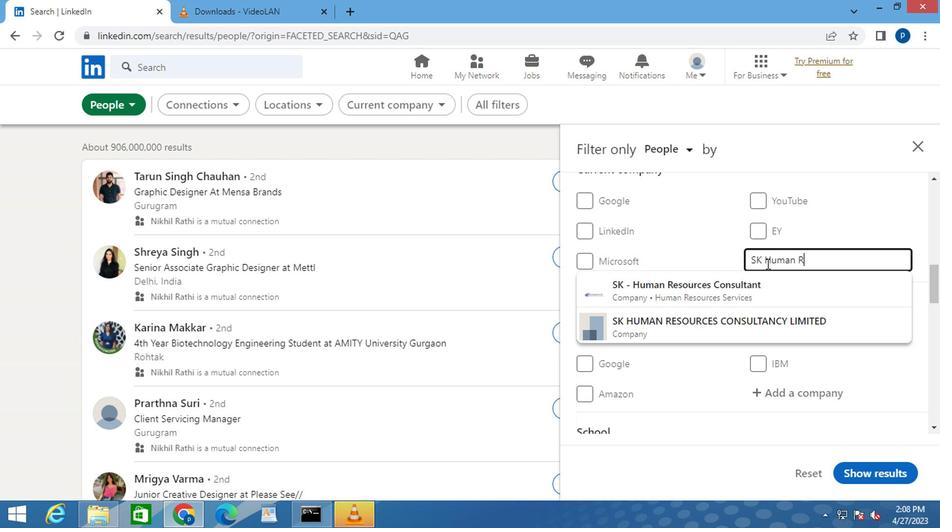 
Action: Mouse moved to (731, 283)
Screenshot: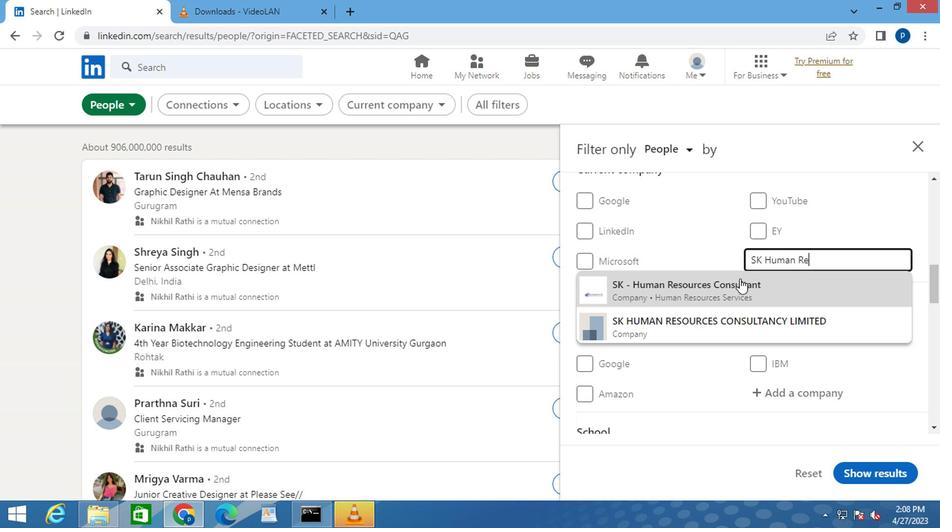 
Action: Mouse pressed left at (731, 283)
Screenshot: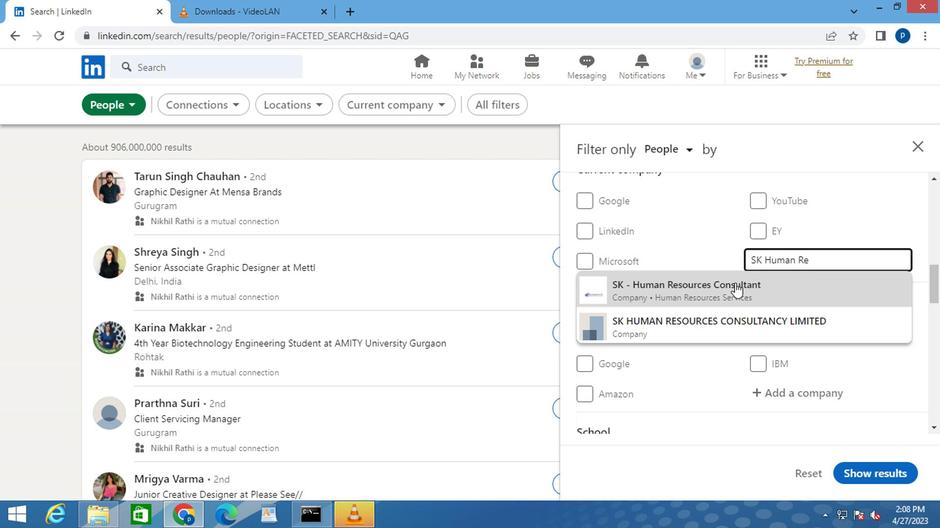 
Action: Mouse moved to (729, 283)
Screenshot: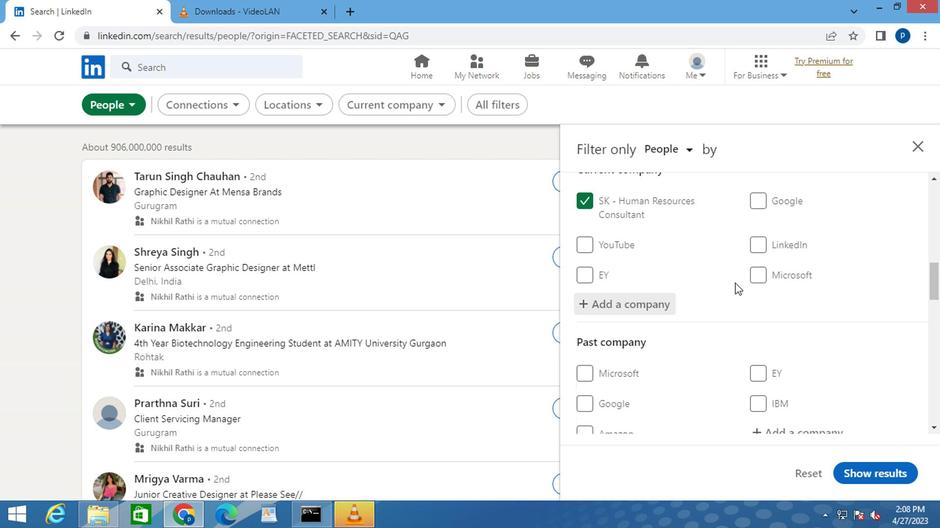 
Action: Mouse scrolled (729, 283) with delta (0, 0)
Screenshot: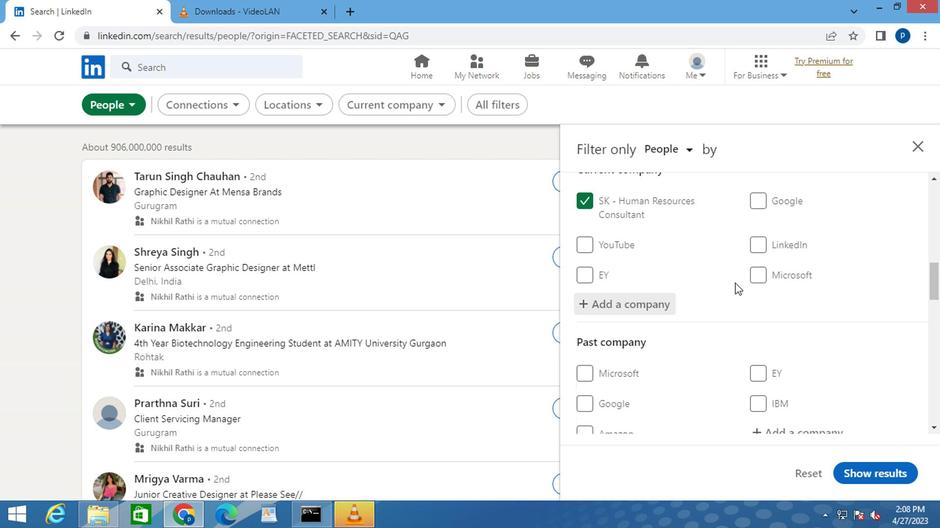 
Action: Mouse moved to (719, 289)
Screenshot: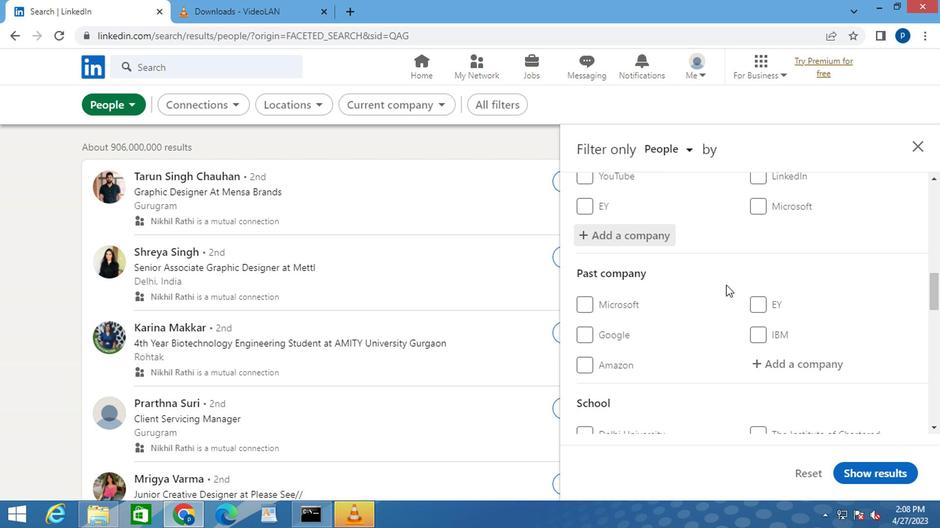
Action: Mouse scrolled (719, 289) with delta (0, 0)
Screenshot: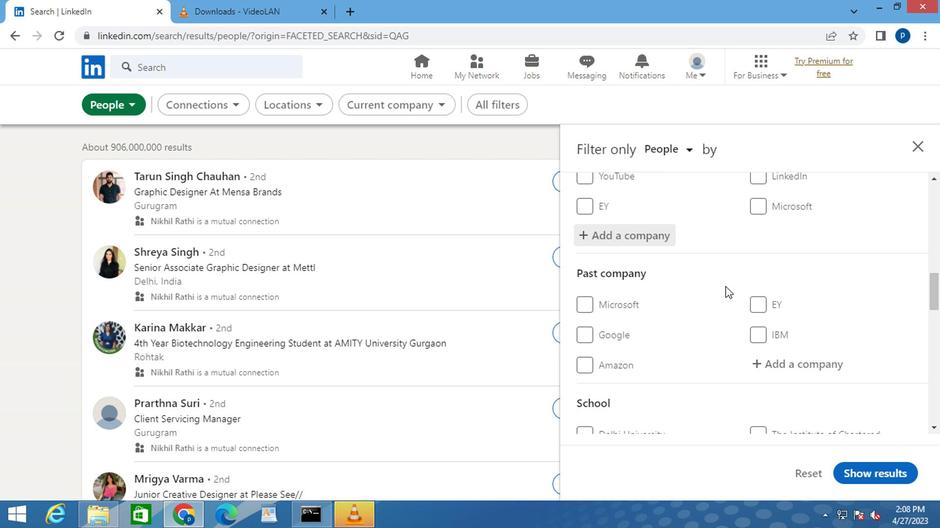 
Action: Mouse moved to (735, 313)
Screenshot: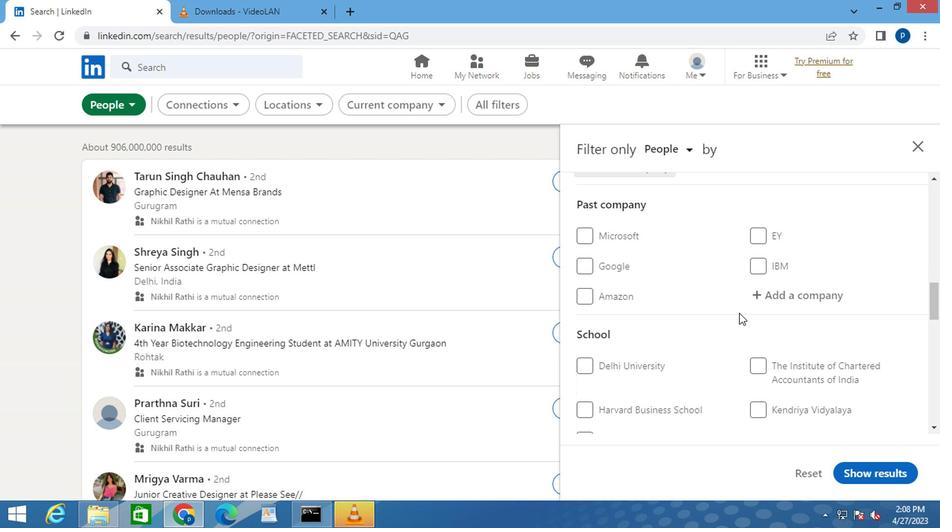 
Action: Mouse scrolled (735, 313) with delta (0, 0)
Screenshot: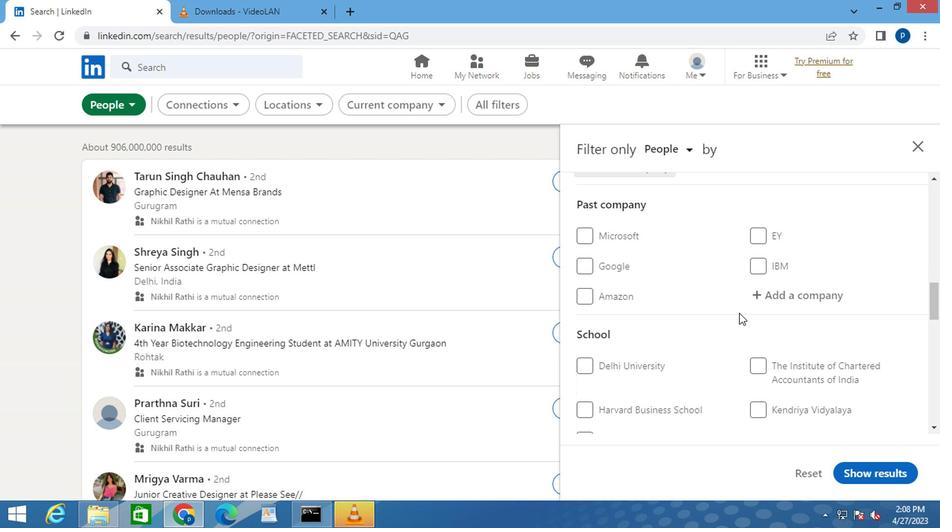 
Action: Mouse moved to (735, 316)
Screenshot: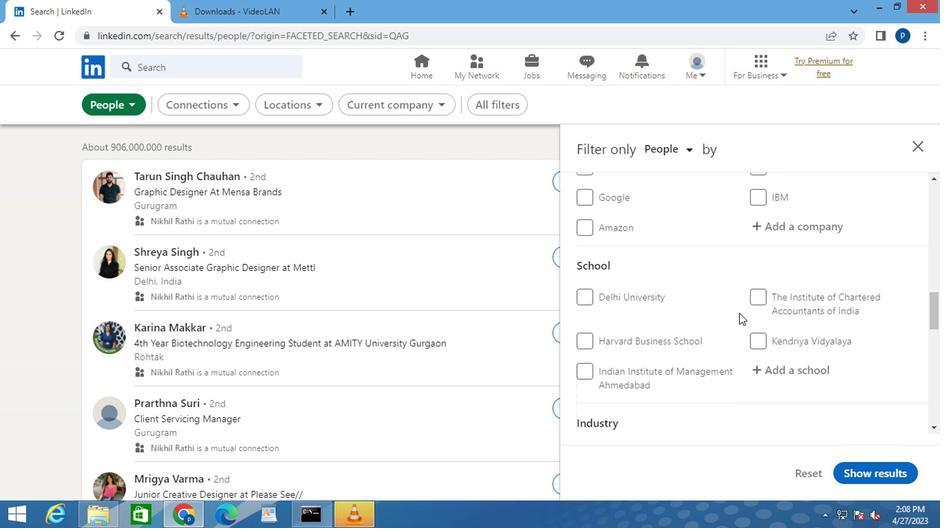 
Action: Mouse scrolled (735, 315) with delta (0, 0)
Screenshot: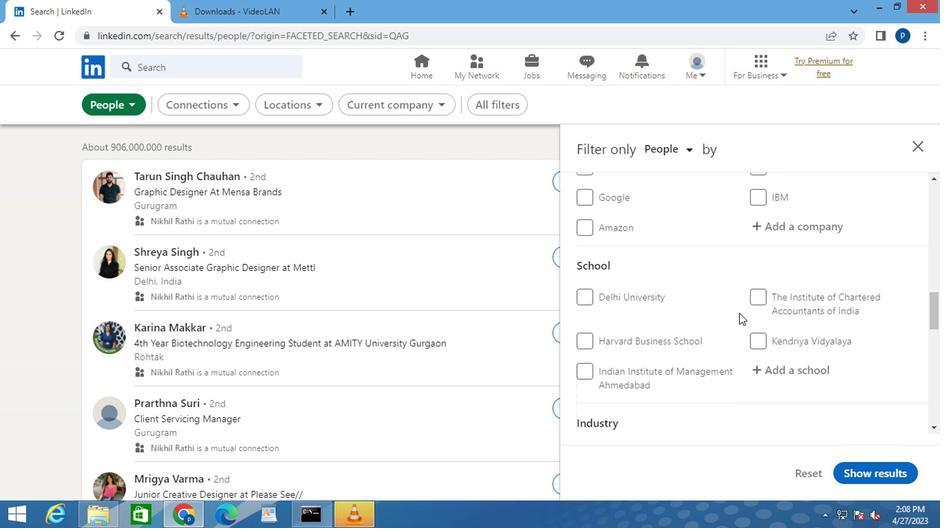 
Action: Mouse scrolled (735, 315) with delta (0, 0)
Screenshot: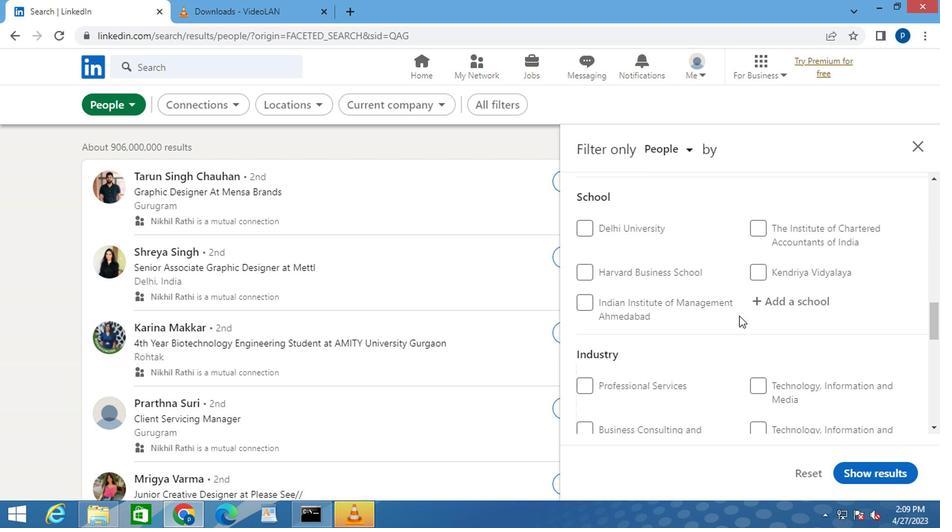 
Action: Mouse moved to (765, 230)
Screenshot: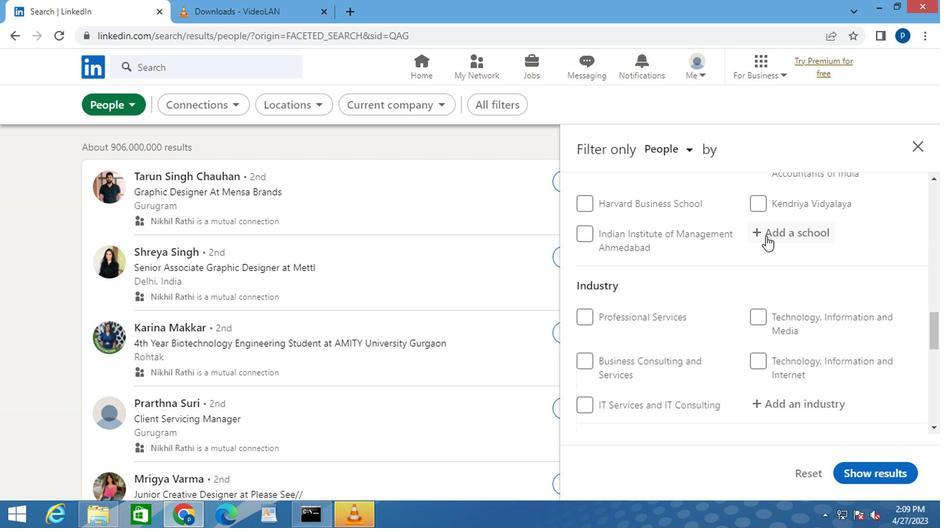 
Action: Mouse pressed left at (765, 230)
Screenshot: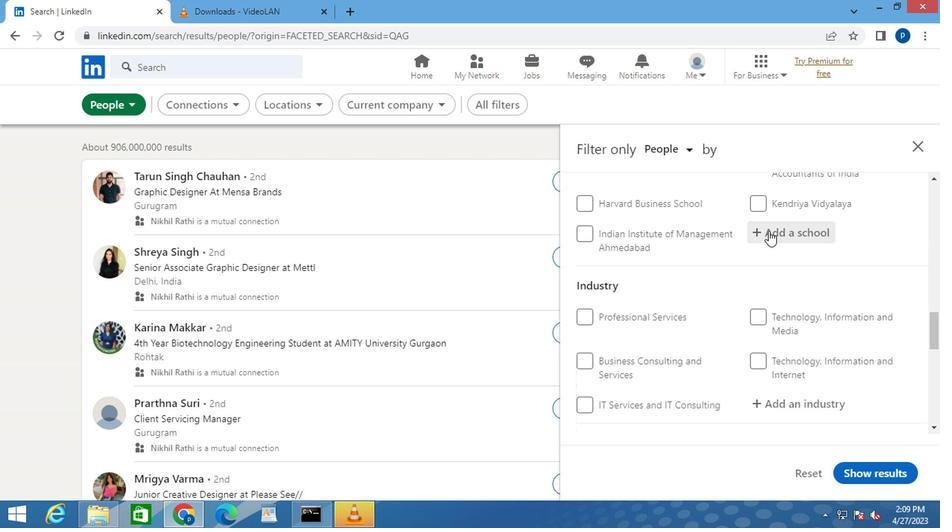 
Action: Key pressed <Key.caps_lock>SIES
Screenshot: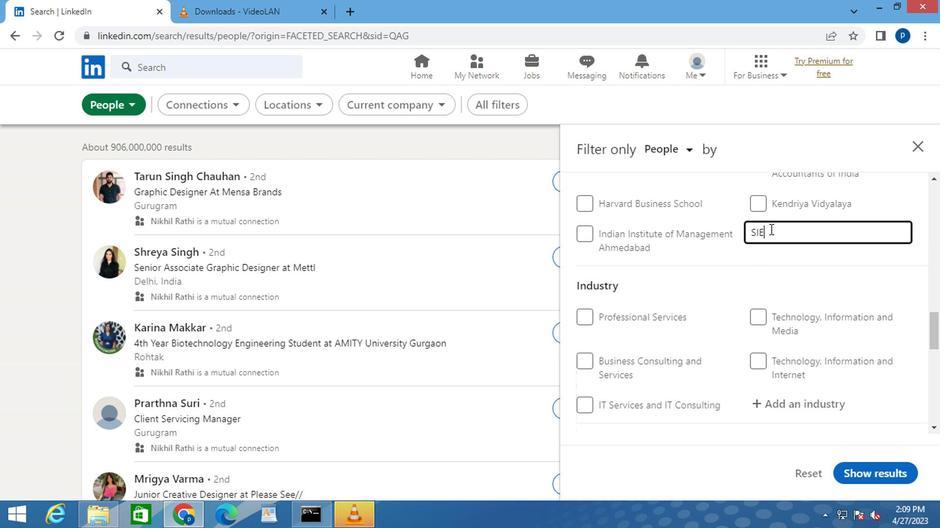 
Action: Mouse moved to (760, 260)
Screenshot: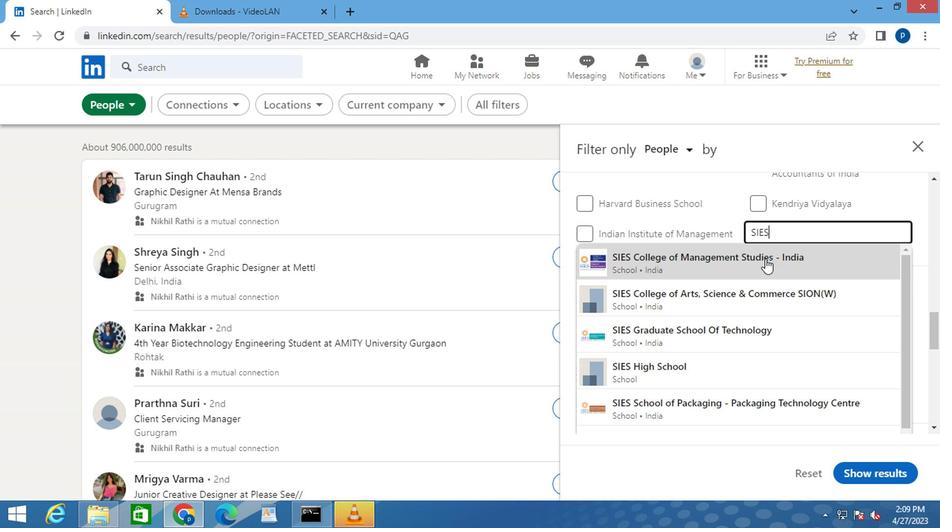 
Action: Mouse pressed left at (760, 260)
Screenshot: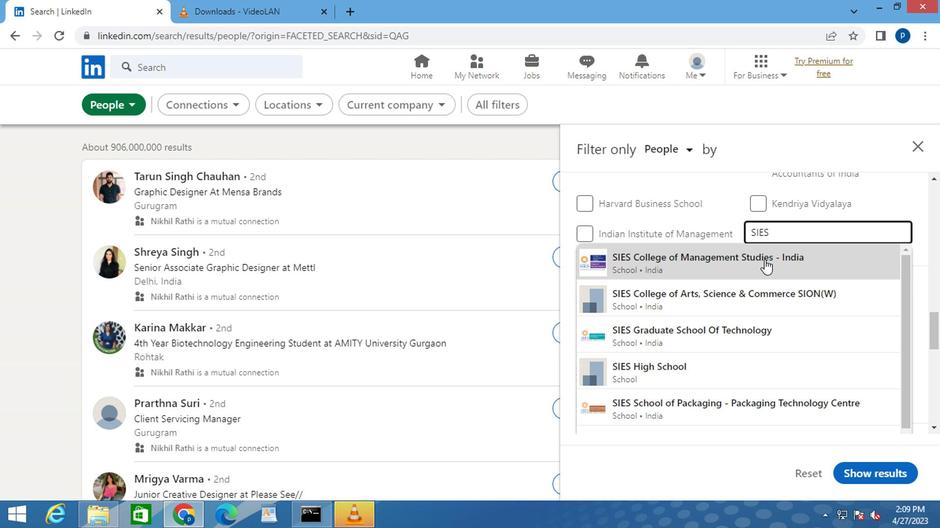 
Action: Mouse scrolled (760, 259) with delta (0, 0)
Screenshot: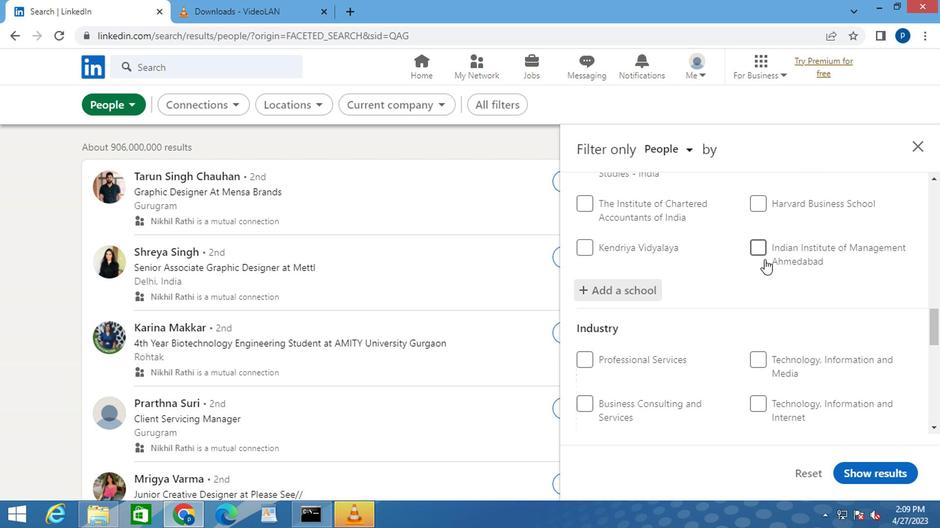 
Action: Mouse moved to (744, 285)
Screenshot: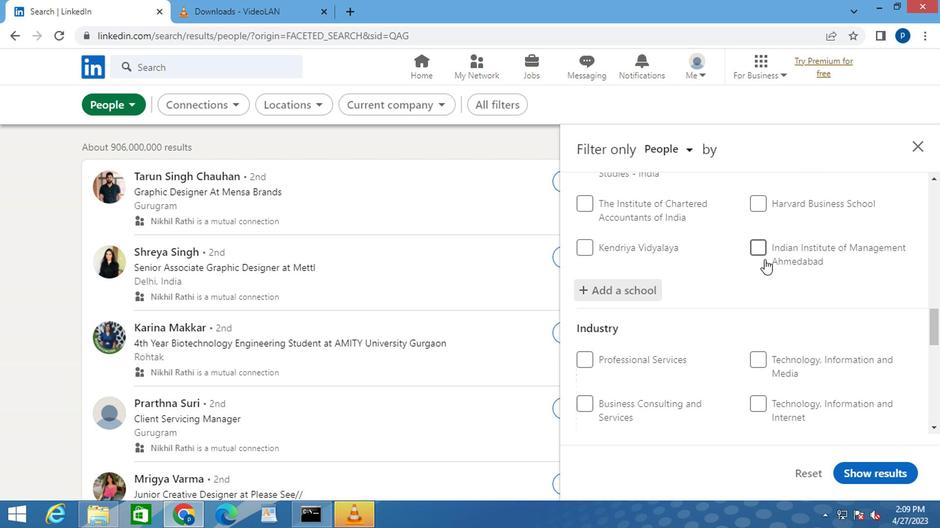 
Action: Mouse scrolled (744, 285) with delta (0, 0)
Screenshot: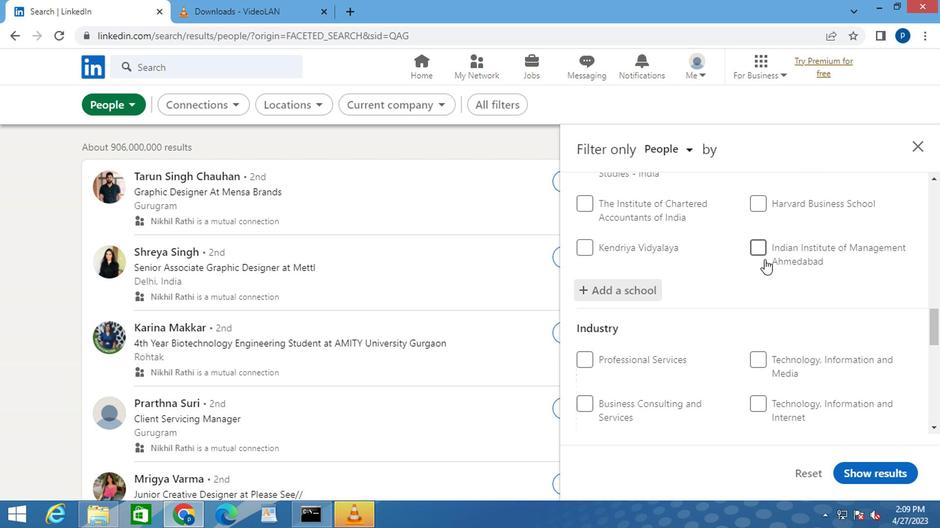 
Action: Mouse moved to (744, 286)
Screenshot: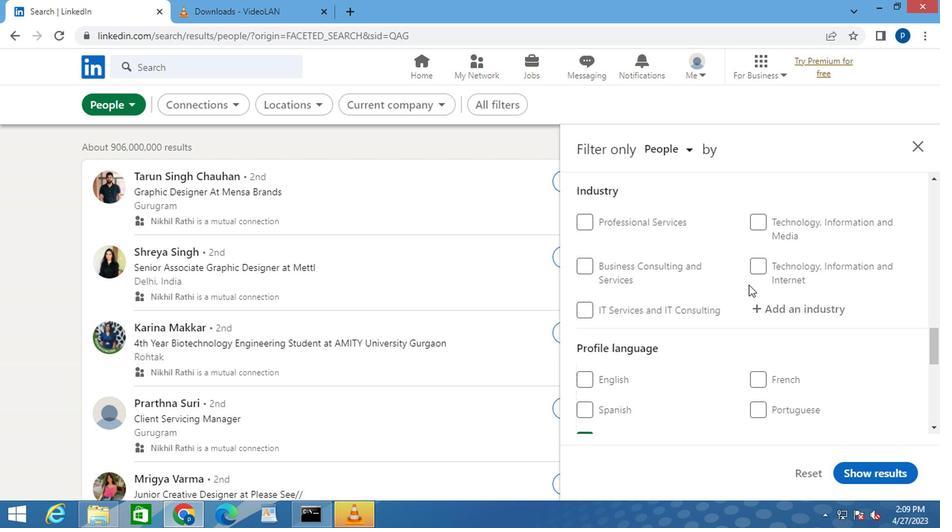 
Action: Mouse scrolled (744, 286) with delta (0, 0)
Screenshot: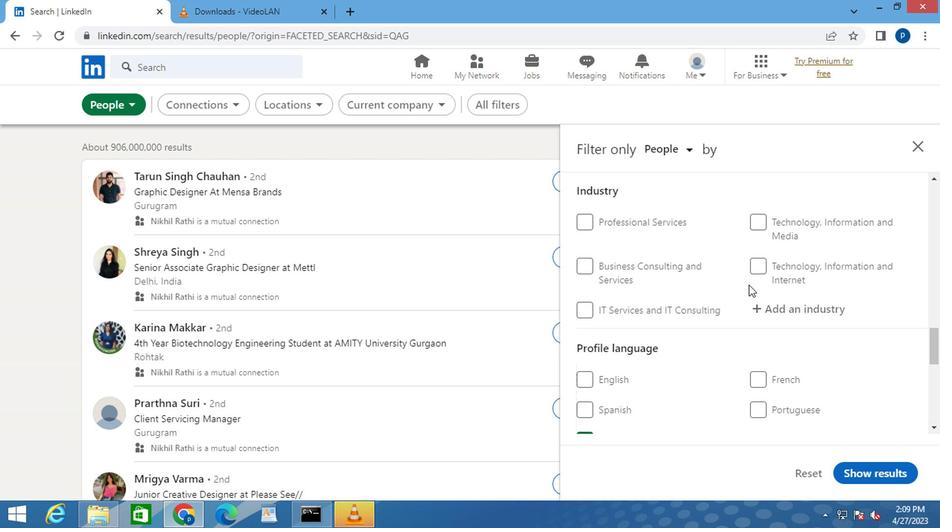 
Action: Mouse moved to (768, 374)
Screenshot: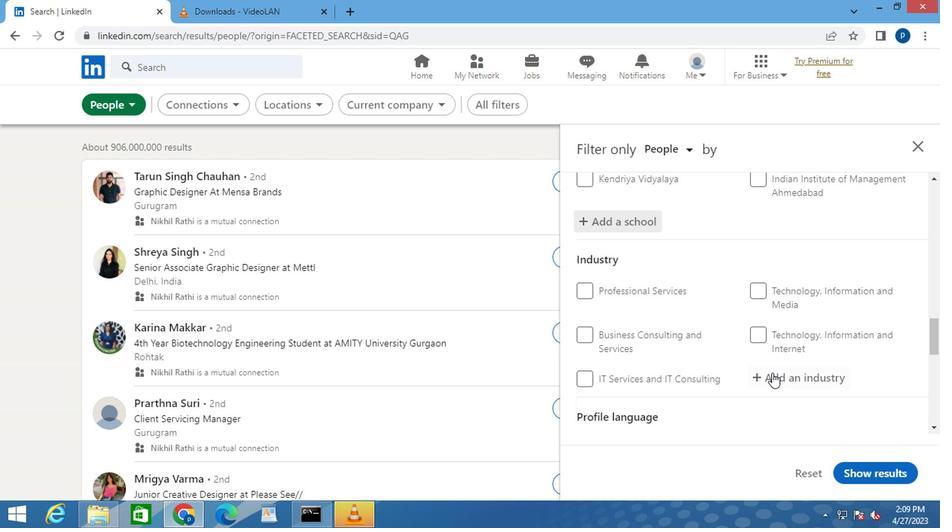 
Action: Mouse pressed left at (768, 374)
Screenshot: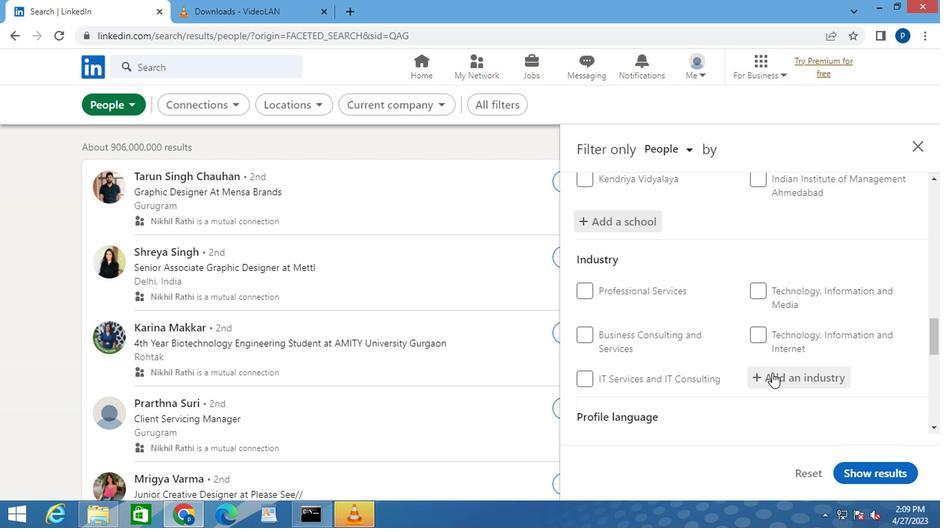 
Action: Key pressed <Key.caps_lock>VENTURE
Screenshot: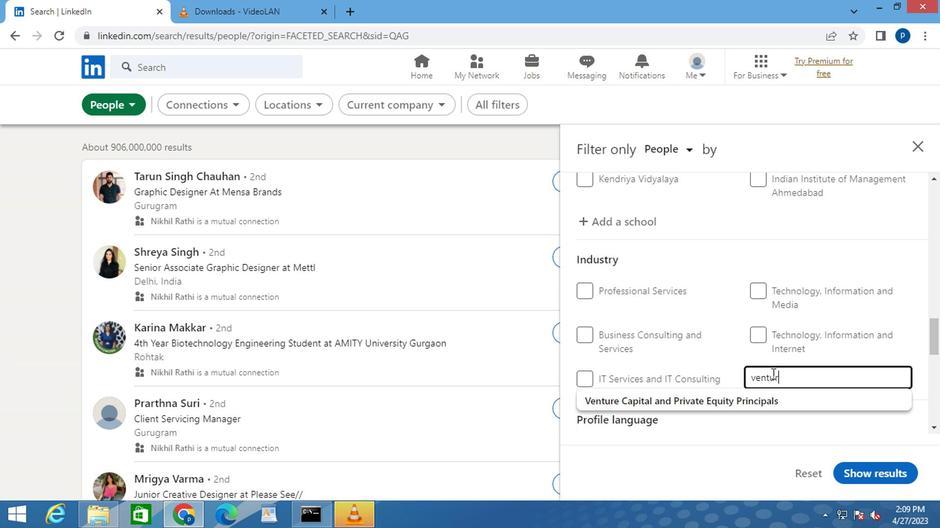 
Action: Mouse moved to (734, 402)
Screenshot: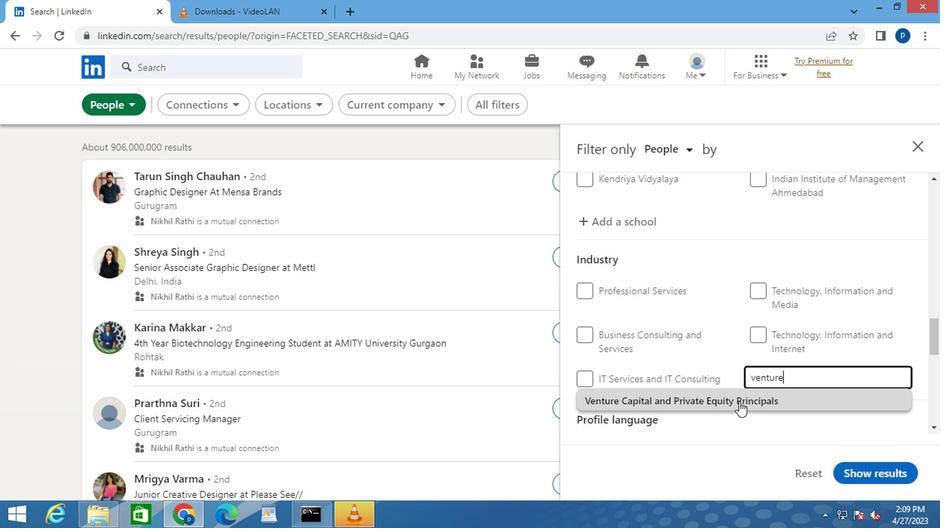 
Action: Mouse pressed left at (734, 402)
Screenshot: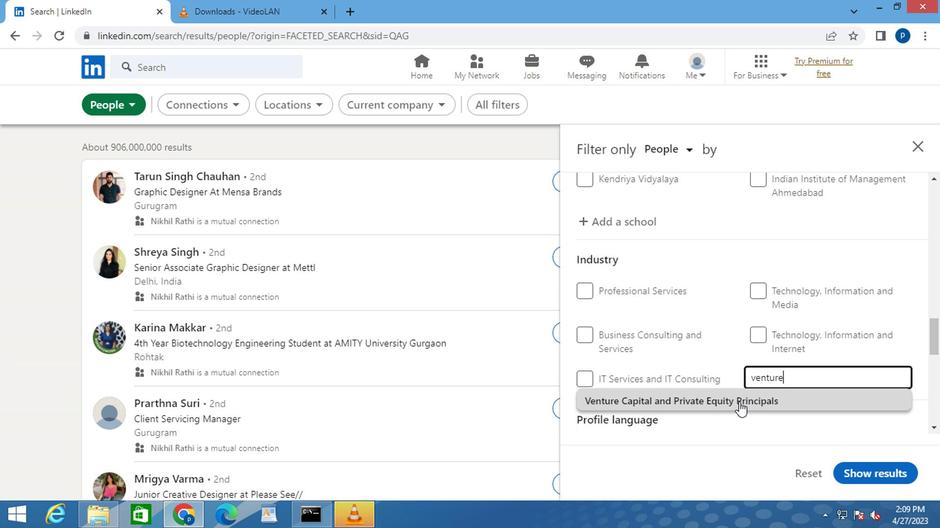 
Action: Mouse moved to (729, 382)
Screenshot: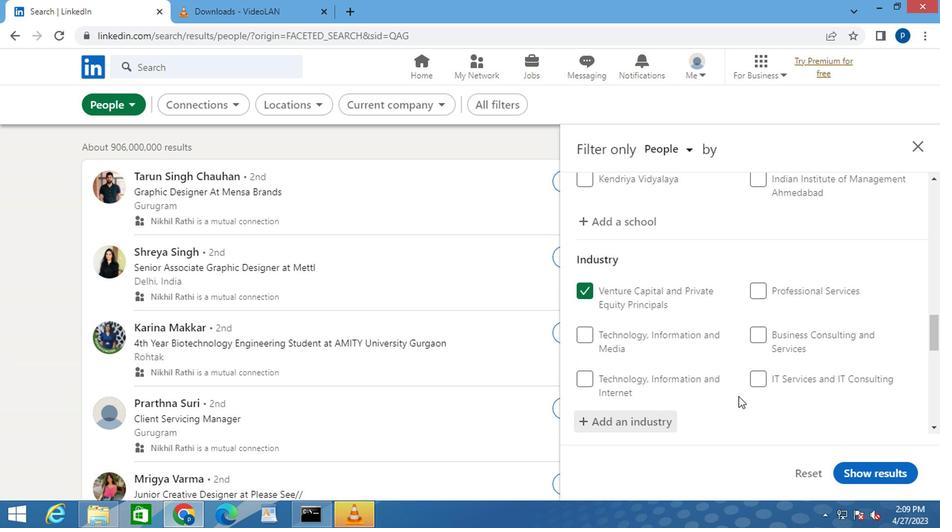 
Action: Mouse scrolled (729, 381) with delta (0, 0)
Screenshot: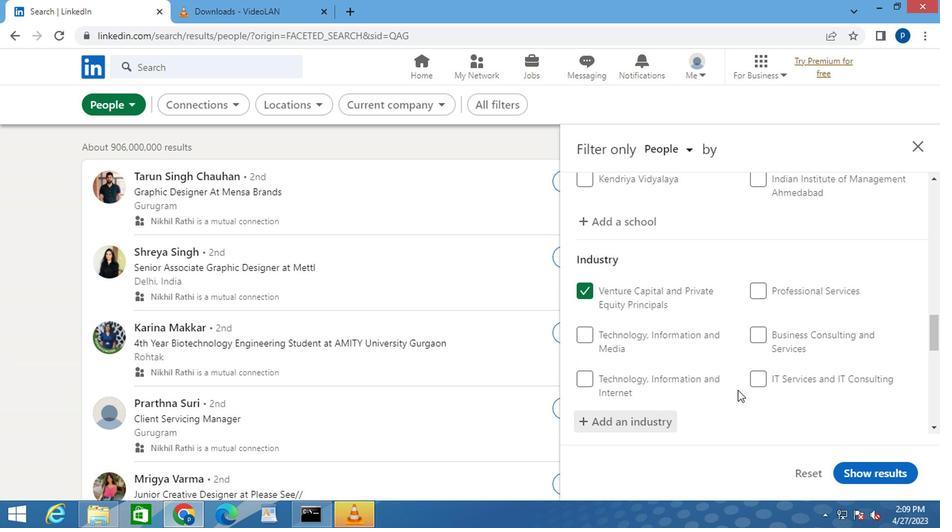 
Action: Mouse moved to (729, 381)
Screenshot: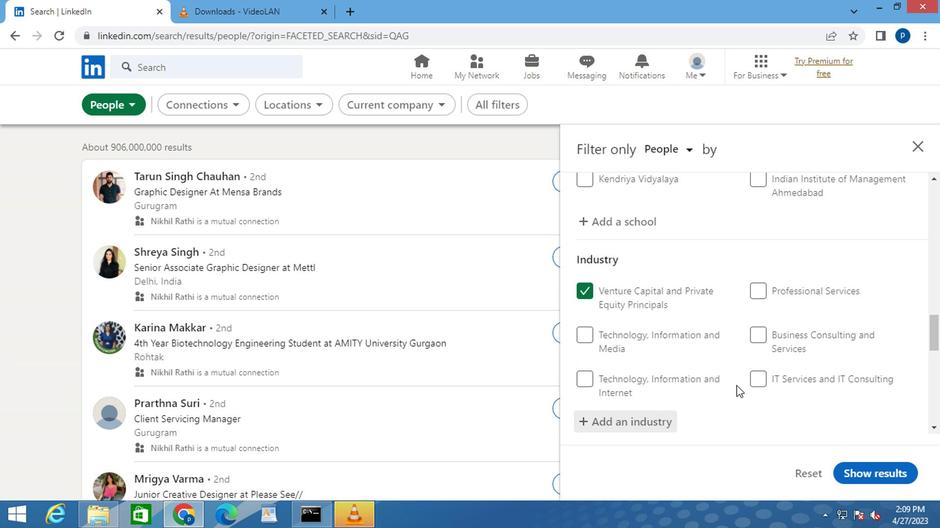
Action: Mouse scrolled (729, 381) with delta (0, 0)
Screenshot: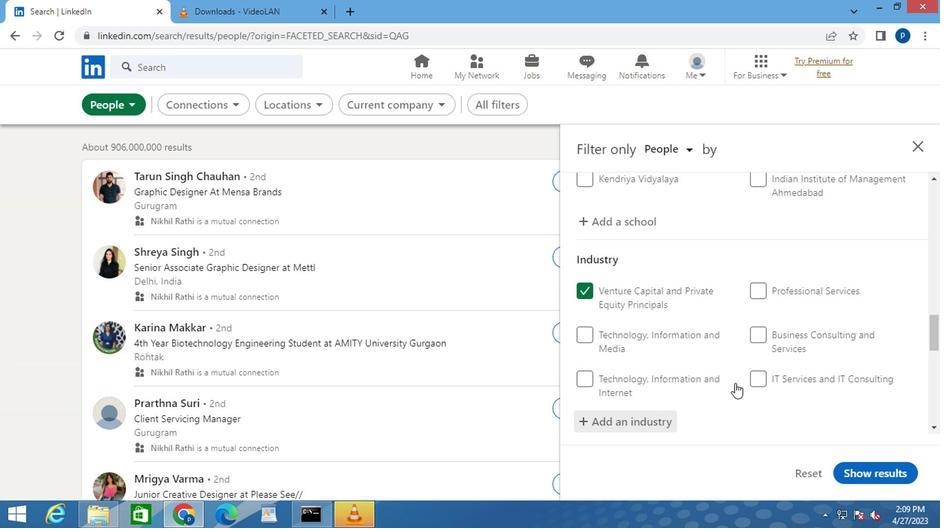 
Action: Mouse moved to (698, 359)
Screenshot: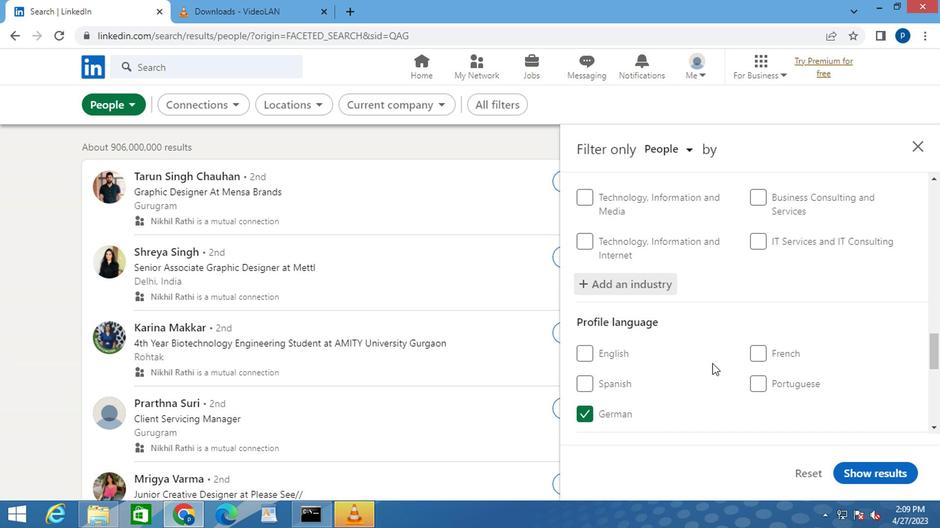 
Action: Mouse scrolled (698, 358) with delta (0, 0)
Screenshot: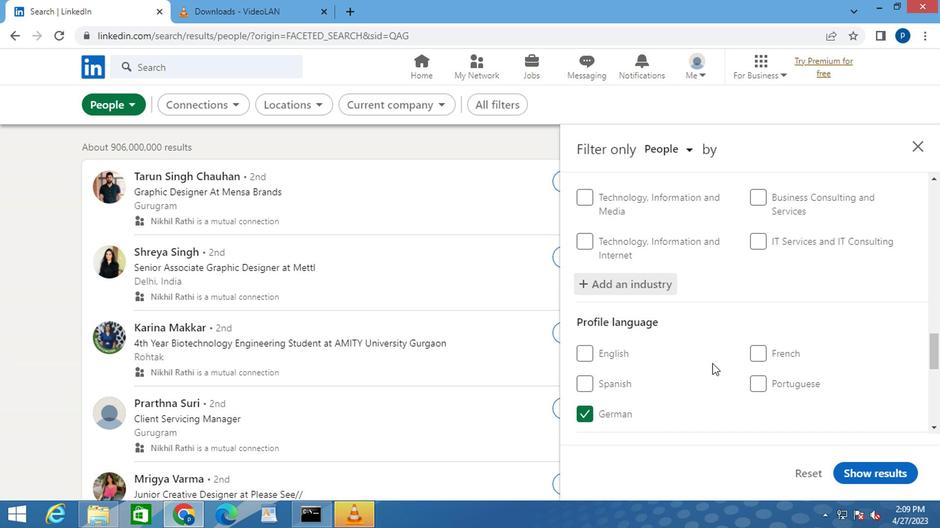 
Action: Mouse scrolled (698, 358) with delta (0, 0)
Screenshot: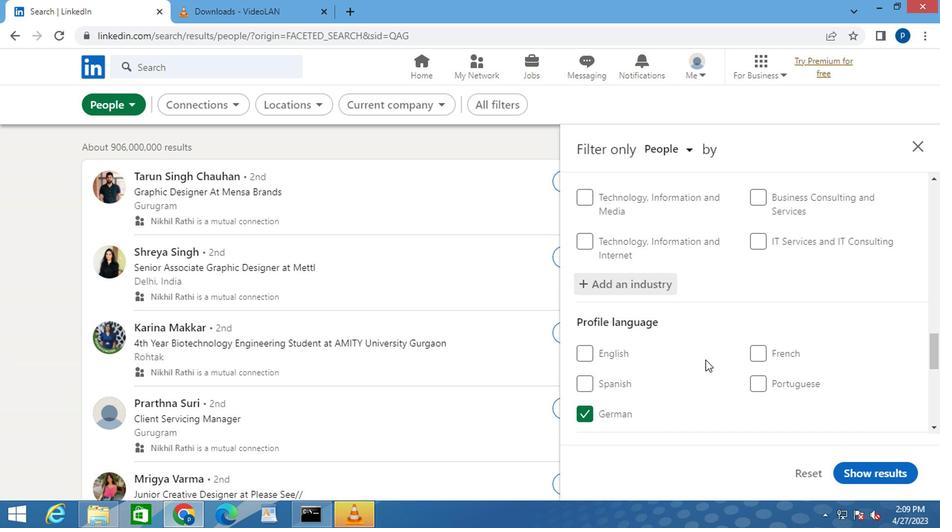 
Action: Mouse moved to (690, 341)
Screenshot: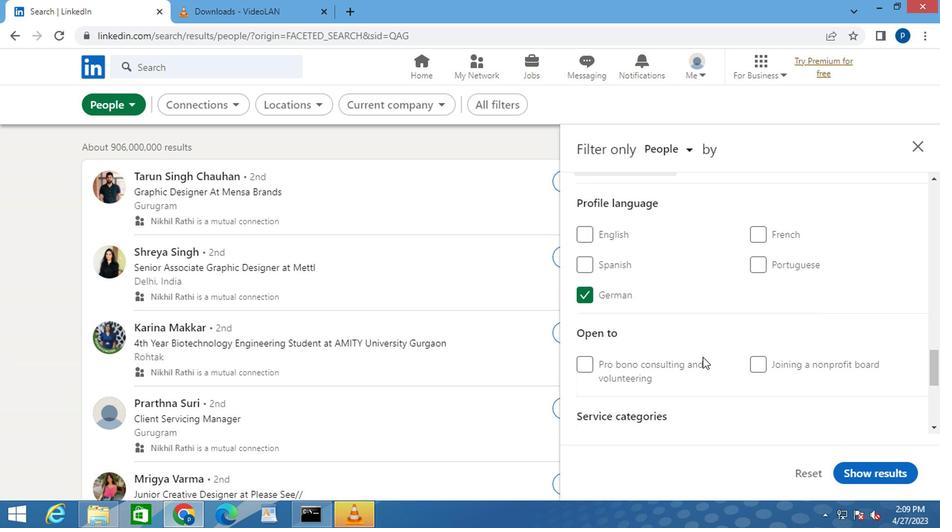 
Action: Mouse scrolled (690, 340) with delta (0, 0)
Screenshot: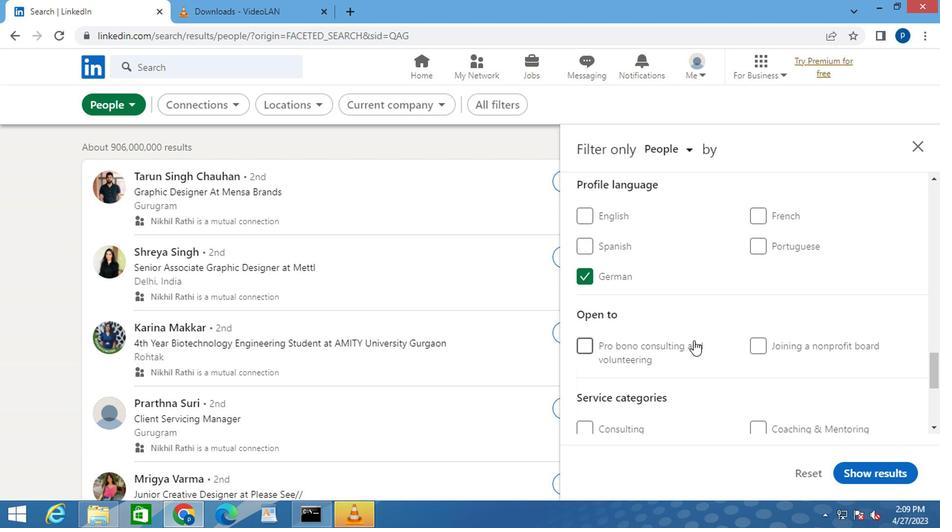 
Action: Mouse scrolled (690, 340) with delta (0, 0)
Screenshot: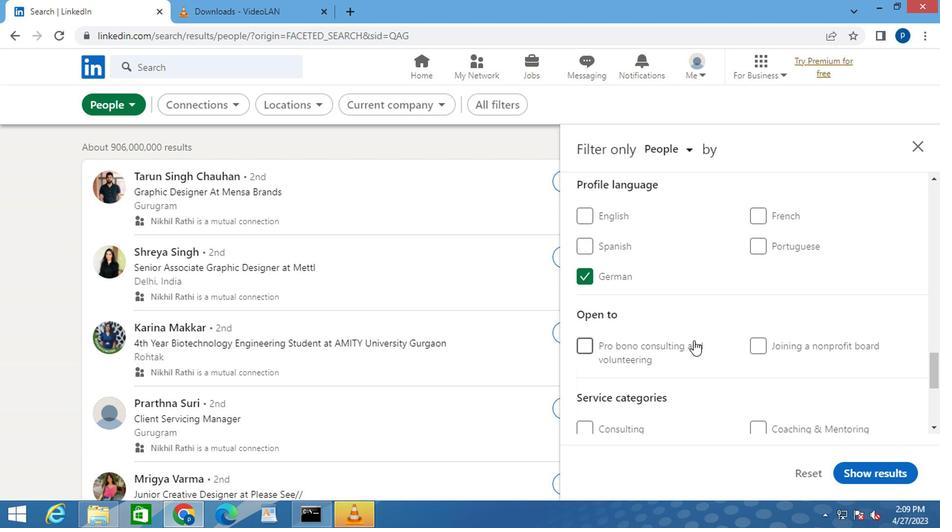 
Action: Mouse moved to (769, 350)
Screenshot: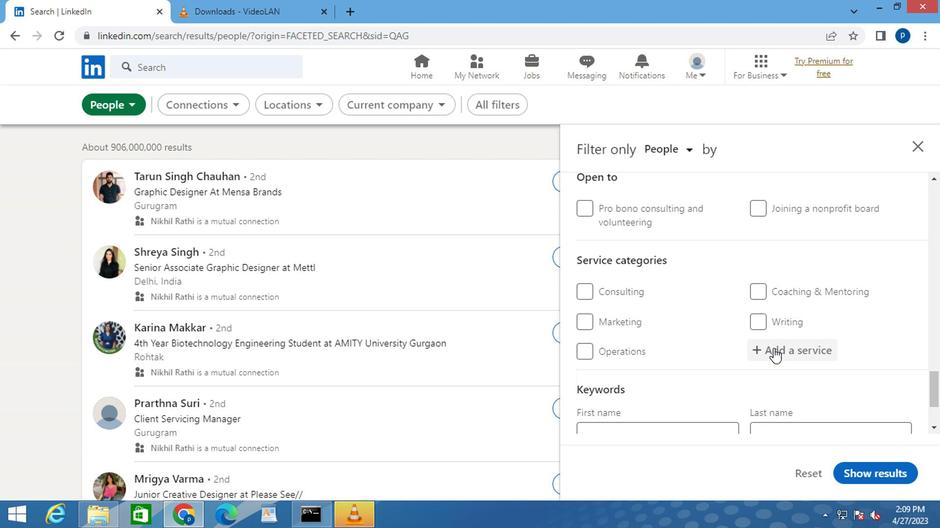 
Action: Mouse pressed left at (769, 350)
Screenshot: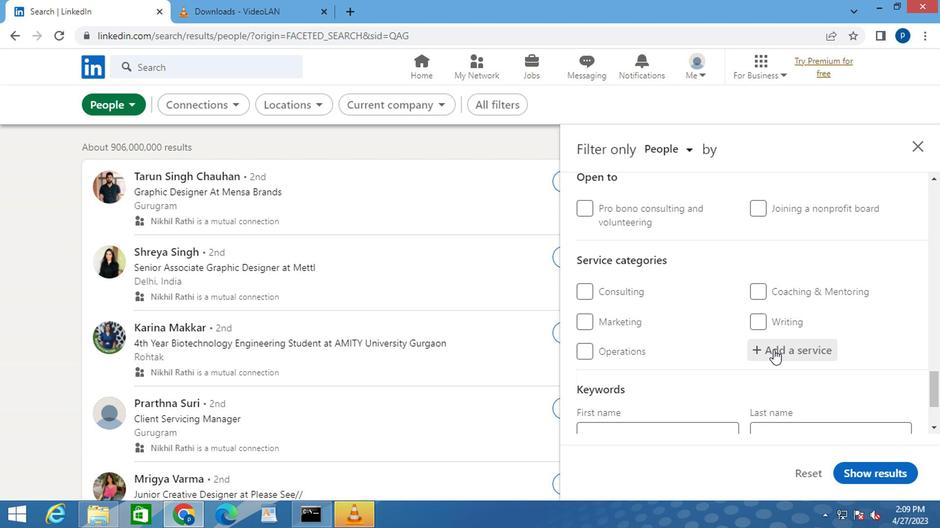 
Action: Mouse moved to (770, 342)
Screenshot: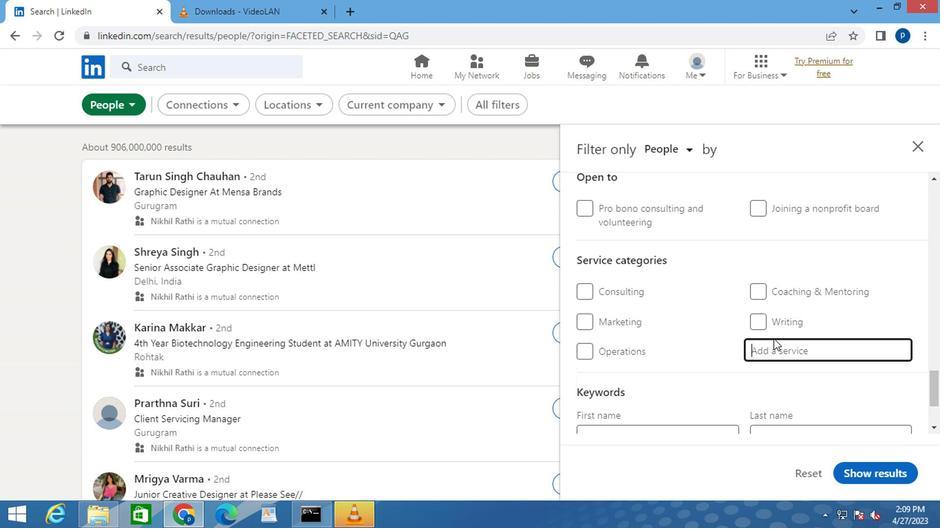 
Action: Key pressed <Key.caps_lock>PUBLIC<Key.space><Key.caps_lock>S<Key.caps_lock>P
Screenshot: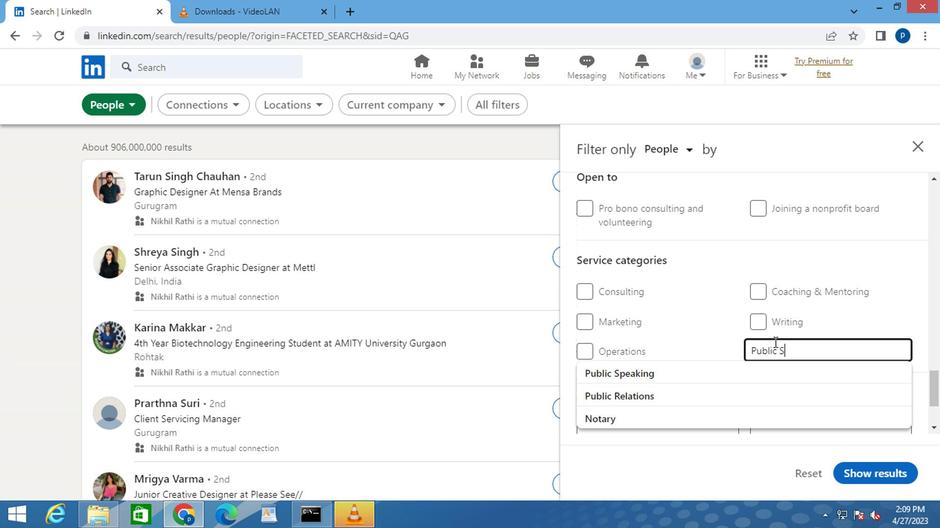 
Action: Mouse moved to (689, 368)
Screenshot: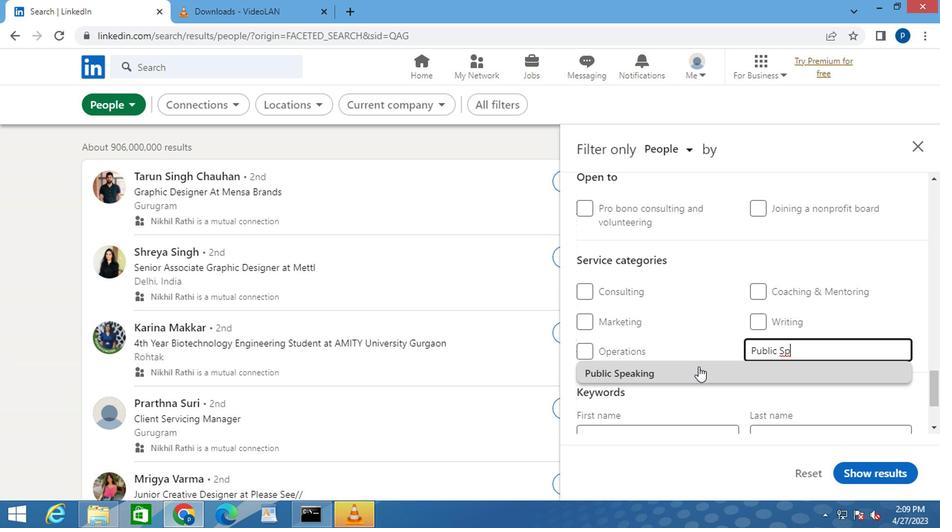 
Action: Mouse pressed left at (689, 368)
Screenshot: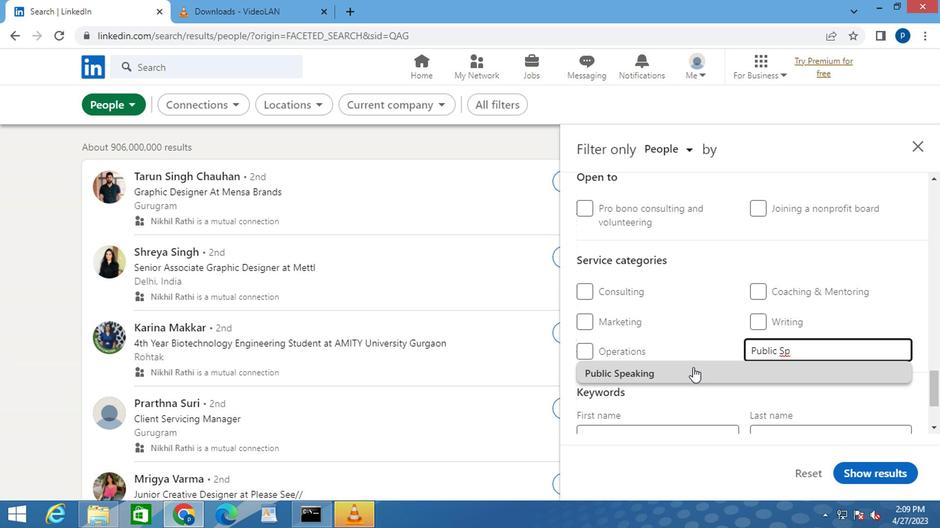 
Action: Mouse scrolled (689, 367) with delta (0, 0)
Screenshot: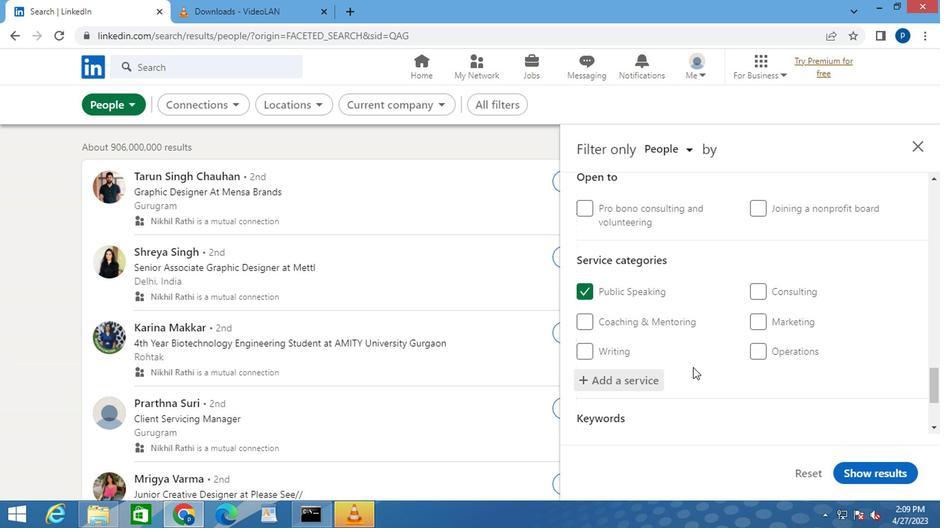 
Action: Mouse scrolled (689, 367) with delta (0, 0)
Screenshot: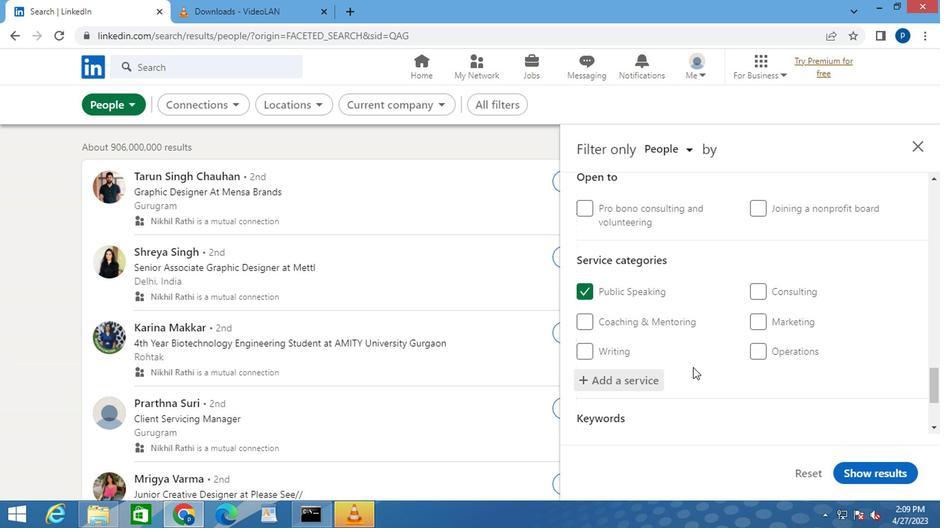 
Action: Mouse scrolled (689, 367) with delta (0, 0)
Screenshot: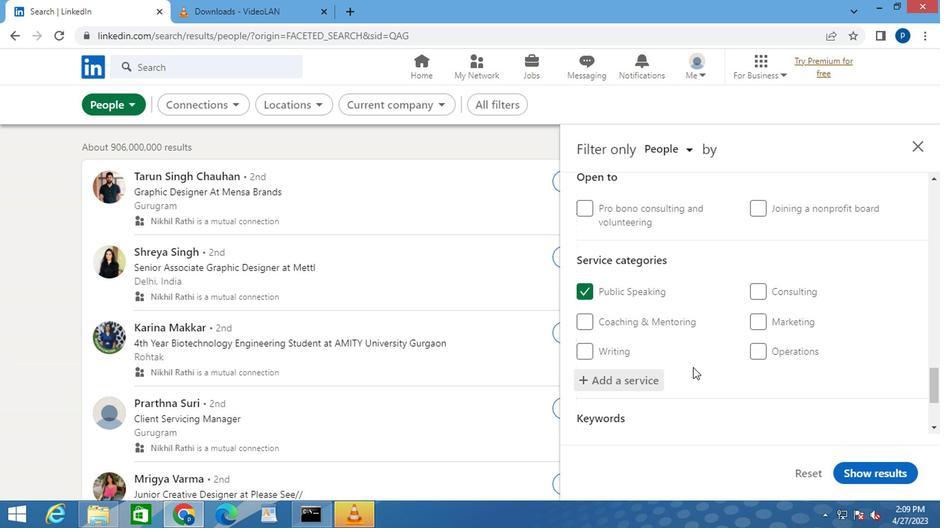 
Action: Mouse moved to (627, 378)
Screenshot: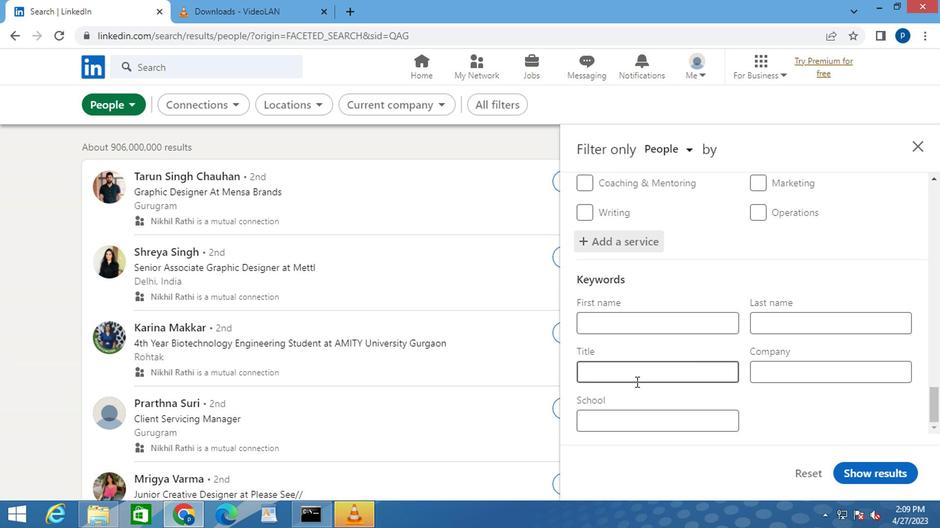 
Action: Mouse pressed left at (627, 378)
Screenshot: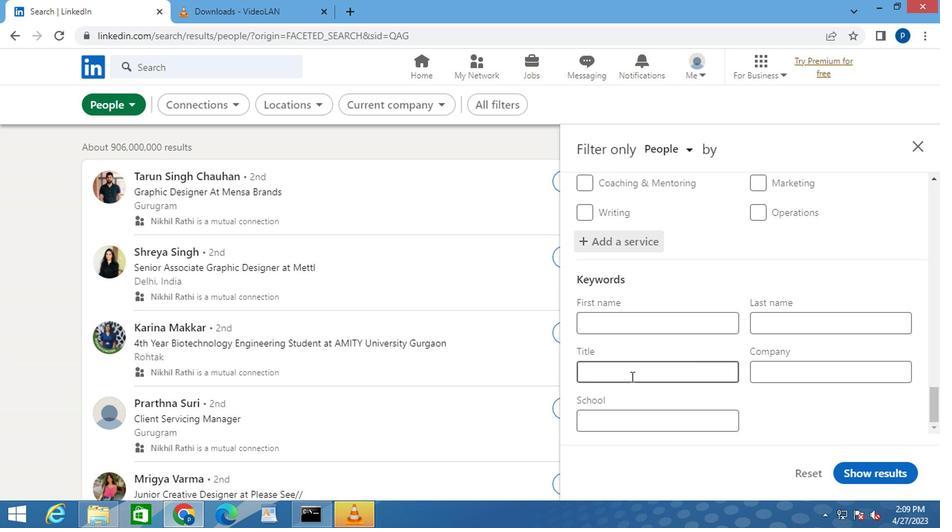 
Action: Mouse moved to (626, 378)
Screenshot: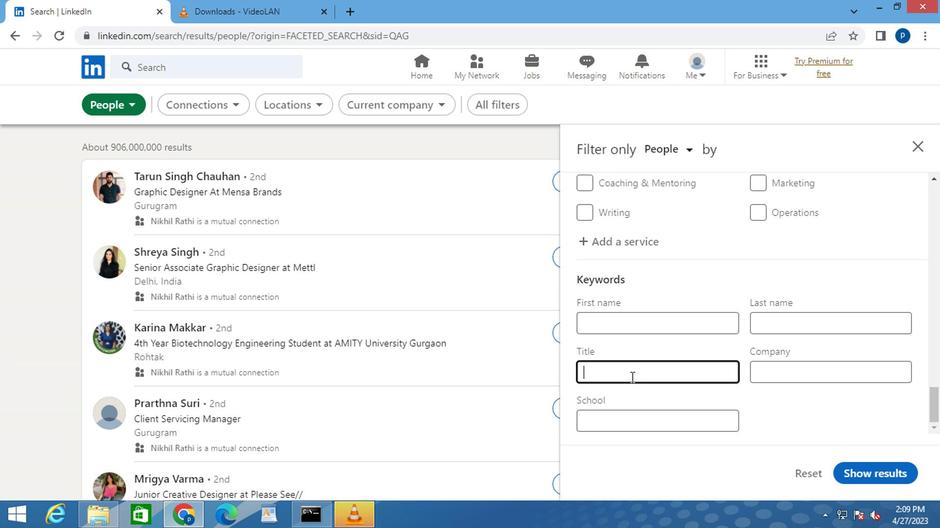 
Action: Key pressed <Key.caps_lock>A<Key.caps_lock>DMINISTRA
Screenshot: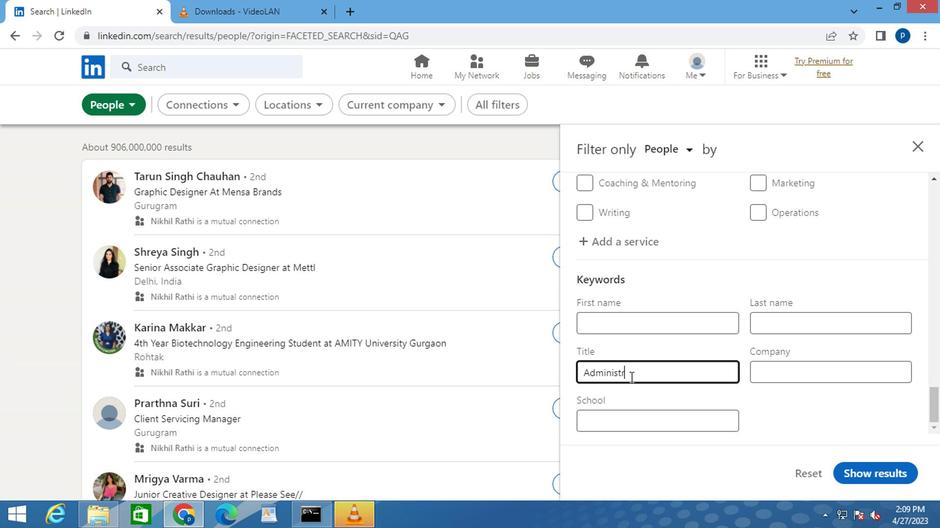 
Action: Mouse moved to (626, 377)
Screenshot: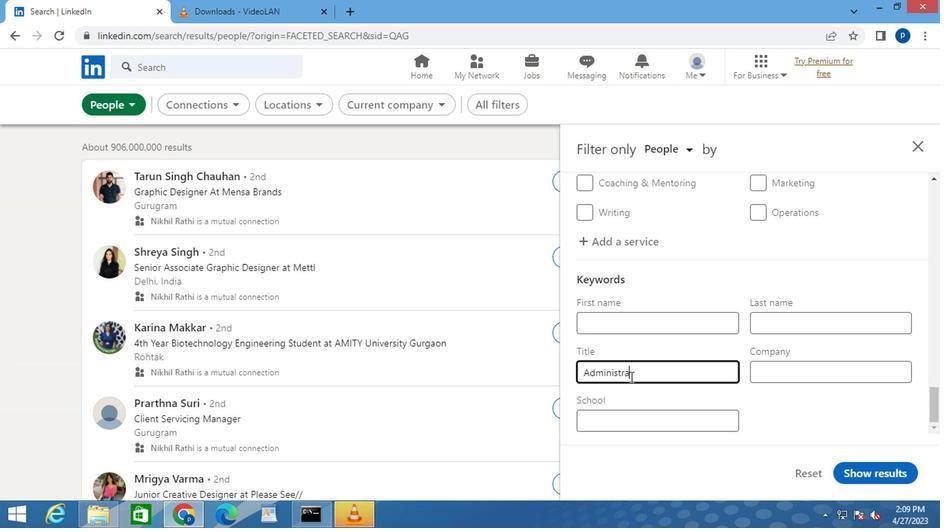 
Action: Key pressed TIVE<Key.space><Key.caps_lock>A<Key.caps_lock>SSISTANT<Key.space>
Screenshot: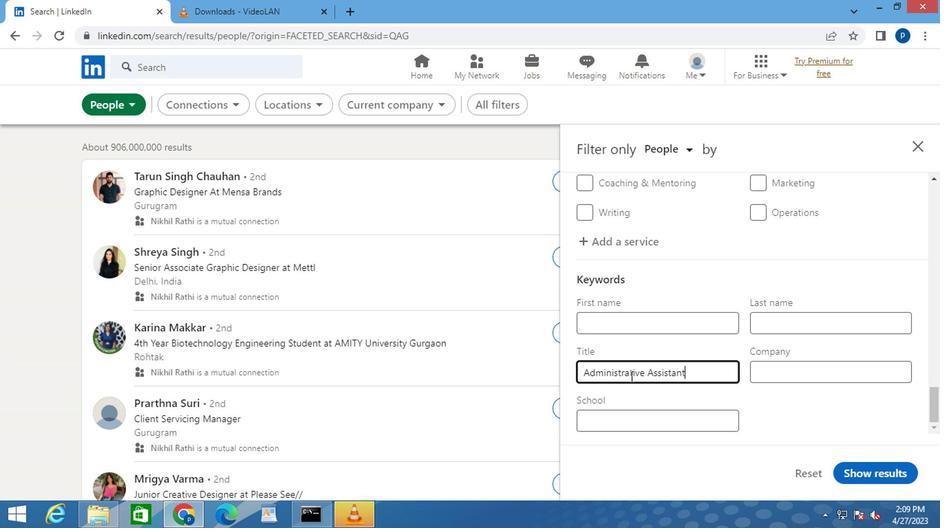
Action: Mouse moved to (849, 470)
Screenshot: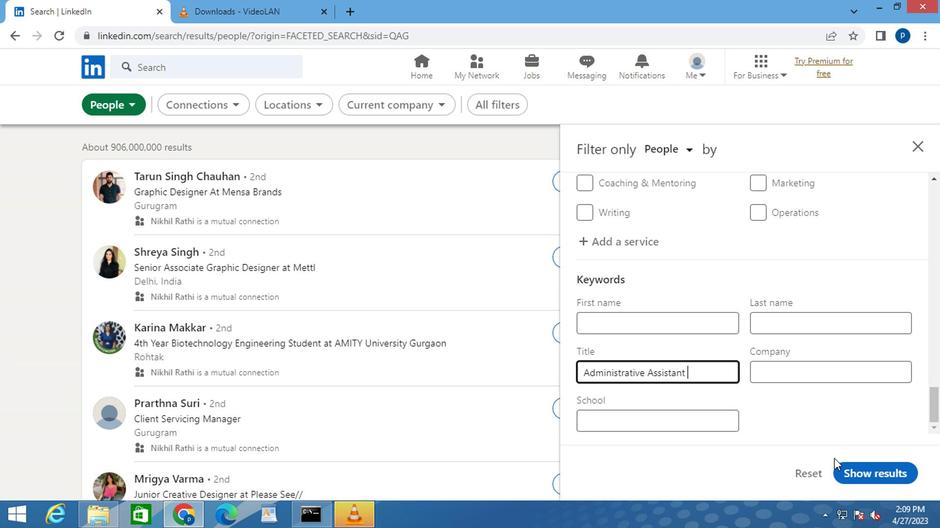 
Action: Mouse pressed left at (849, 470)
Screenshot: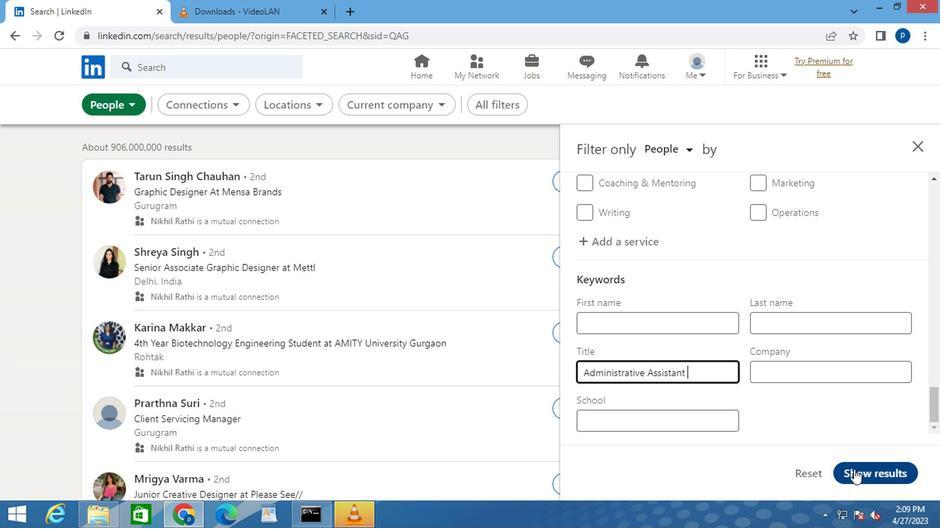 
